Task: Find connections with filter location Parepare with filter topic #indiawith filter profile language English with filter current company DeVere Group with filter school Sikkim Manipal Institute of Technology with filter industry Legal Services with filter service category Personal Injury Law with filter keywords title Nail Technician
Action: Mouse moved to (478, 50)
Screenshot: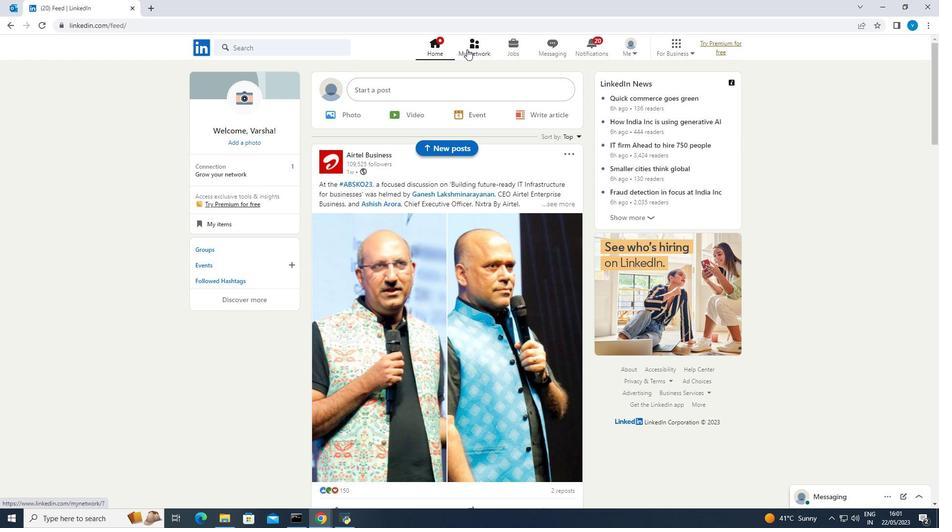 
Action: Mouse pressed left at (478, 50)
Screenshot: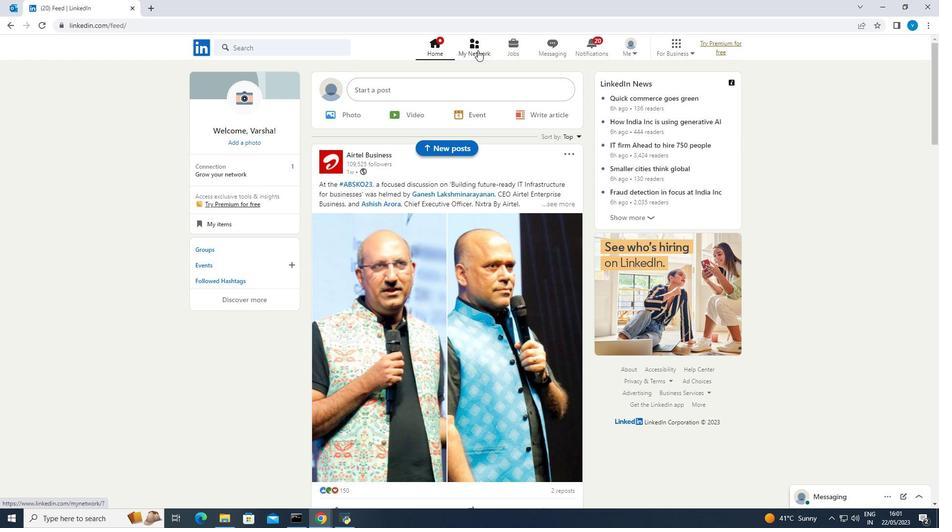 
Action: Mouse moved to (270, 101)
Screenshot: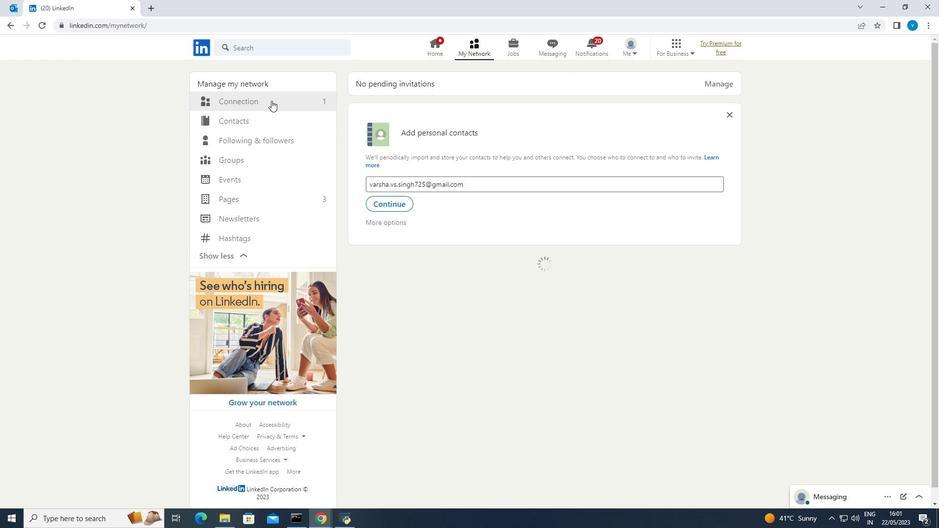 
Action: Mouse pressed left at (270, 101)
Screenshot: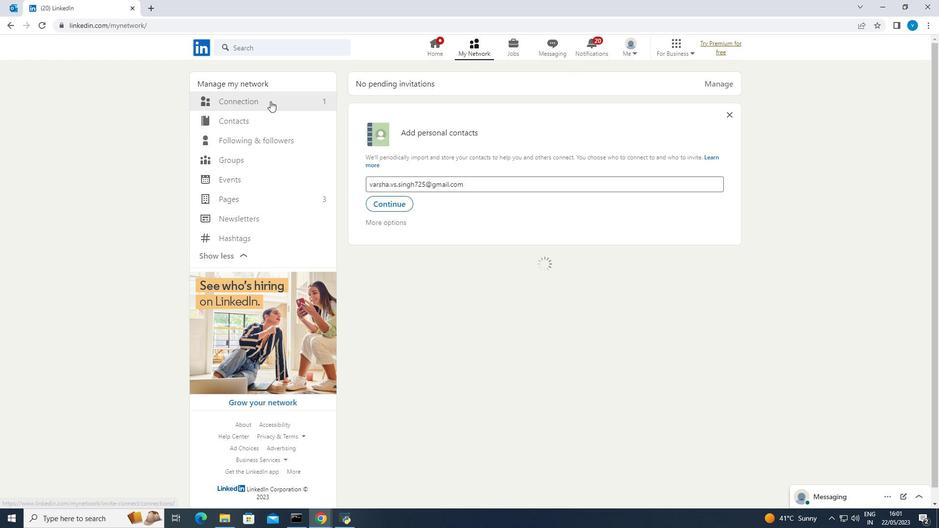 
Action: Mouse moved to (522, 99)
Screenshot: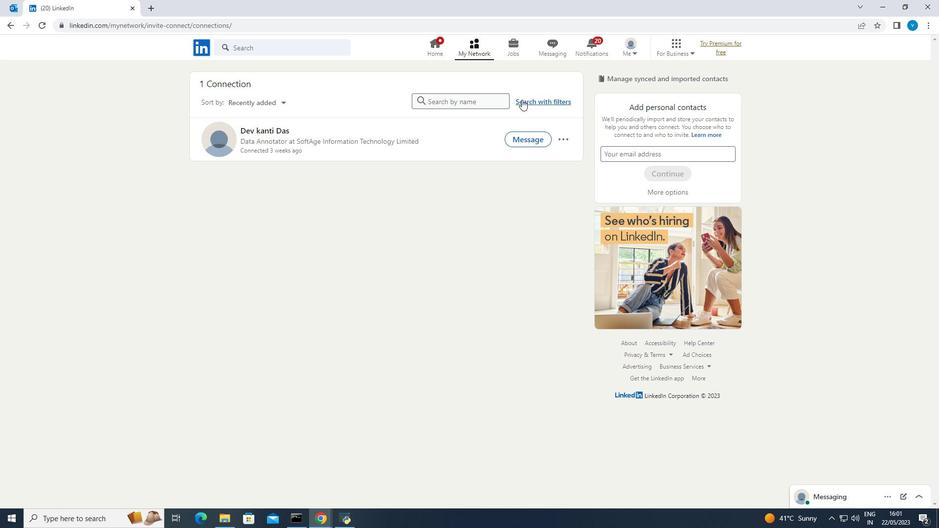 
Action: Mouse pressed left at (522, 99)
Screenshot: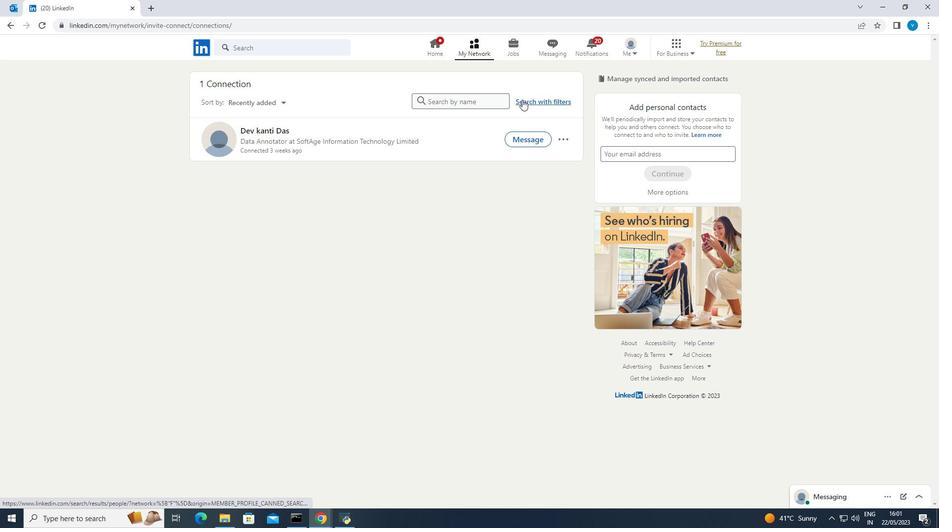 
Action: Mouse moved to (500, 78)
Screenshot: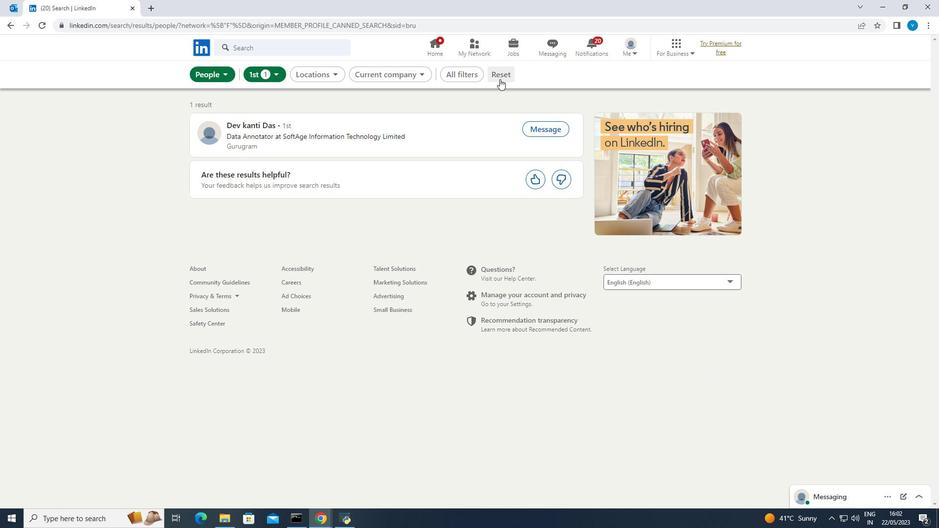 
Action: Mouse pressed left at (500, 78)
Screenshot: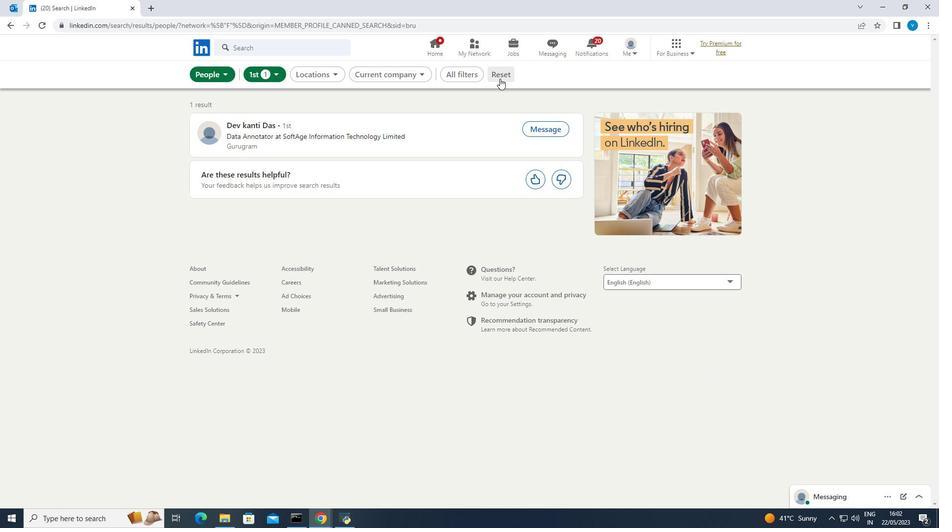 
Action: Mouse moved to (491, 78)
Screenshot: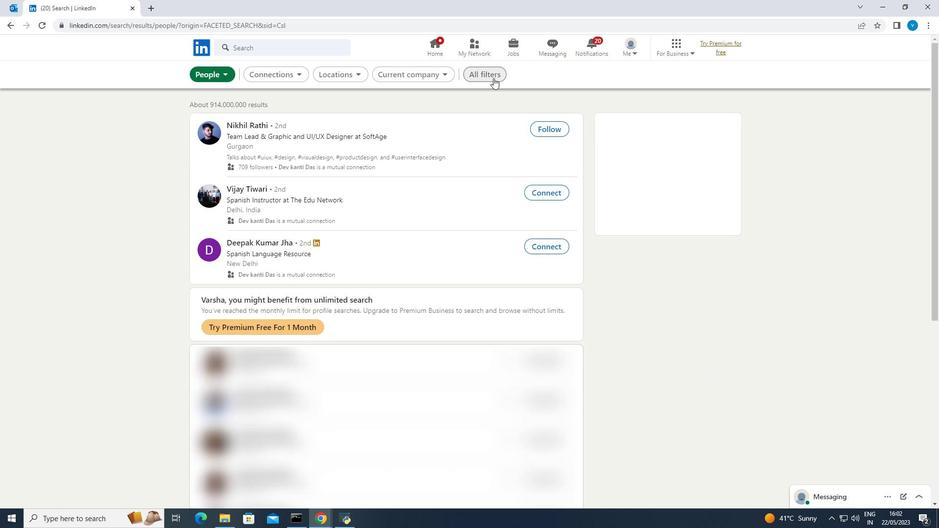 
Action: Mouse pressed left at (491, 78)
Screenshot: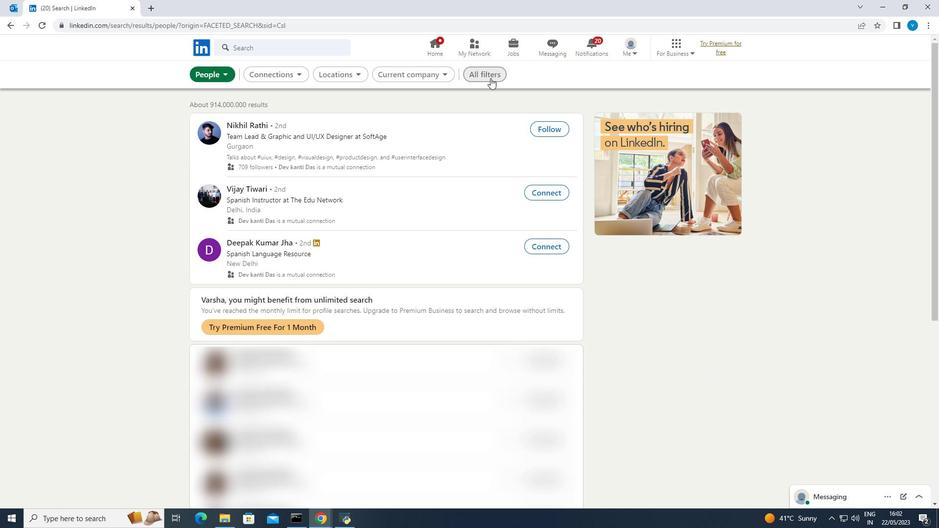 
Action: Mouse moved to (700, 216)
Screenshot: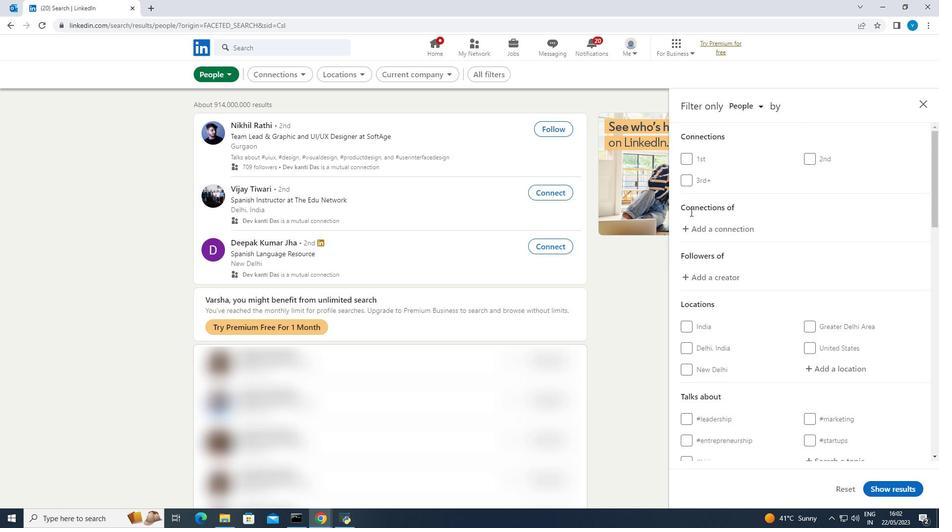 
Action: Mouse scrolled (700, 215) with delta (0, 0)
Screenshot: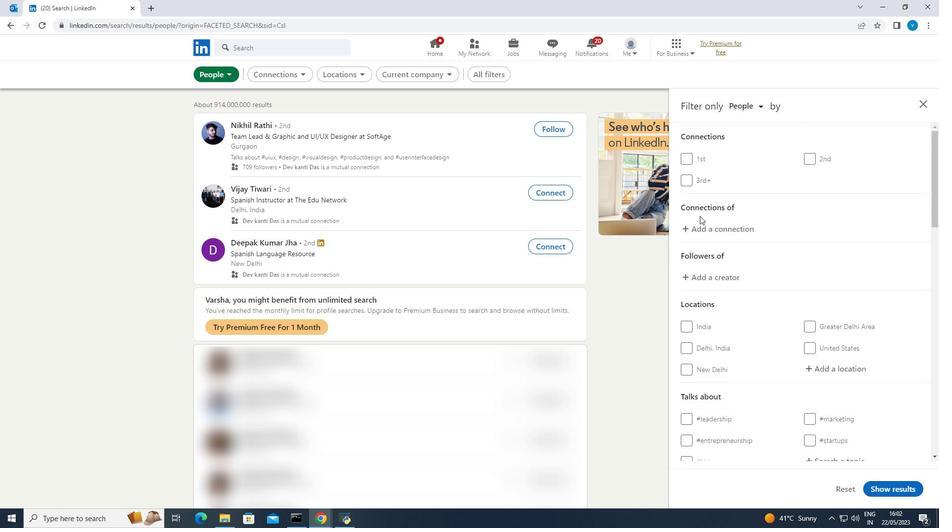 
Action: Mouse scrolled (700, 215) with delta (0, 0)
Screenshot: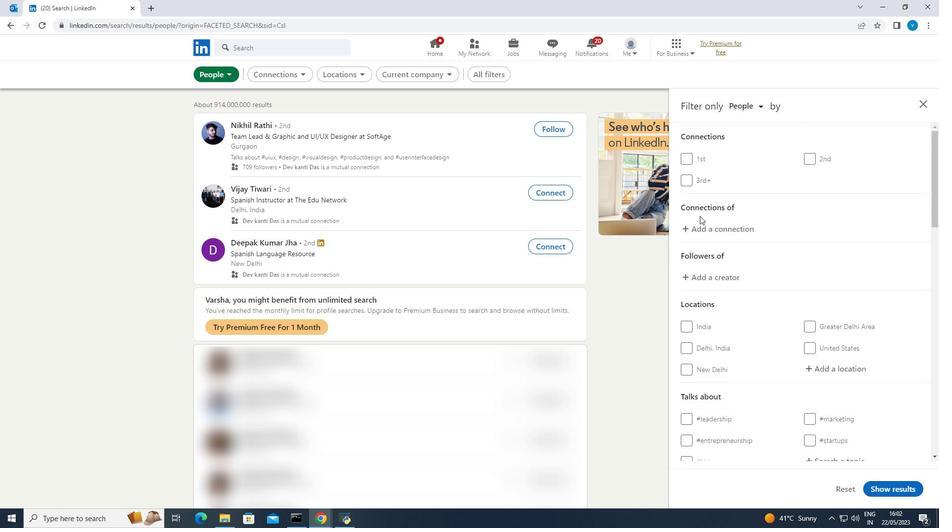 
Action: Mouse scrolled (700, 215) with delta (0, 0)
Screenshot: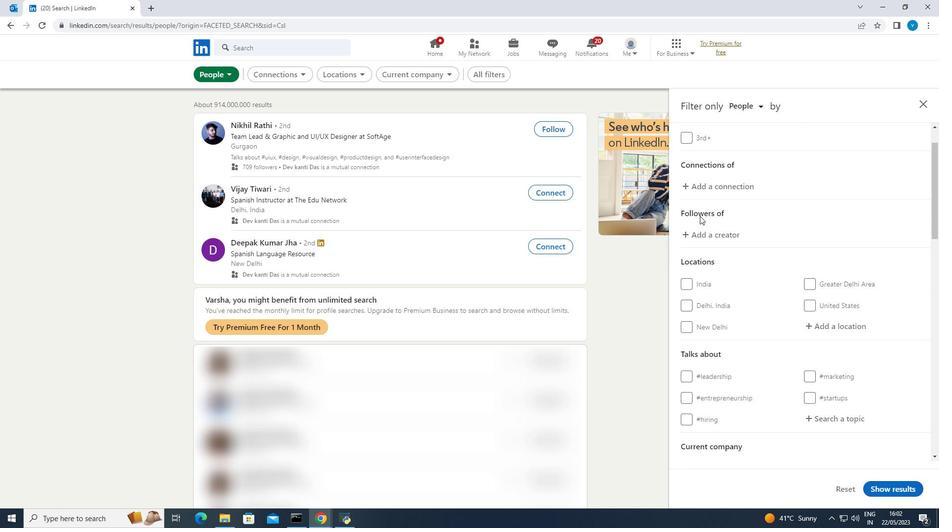 
Action: Mouse moved to (828, 224)
Screenshot: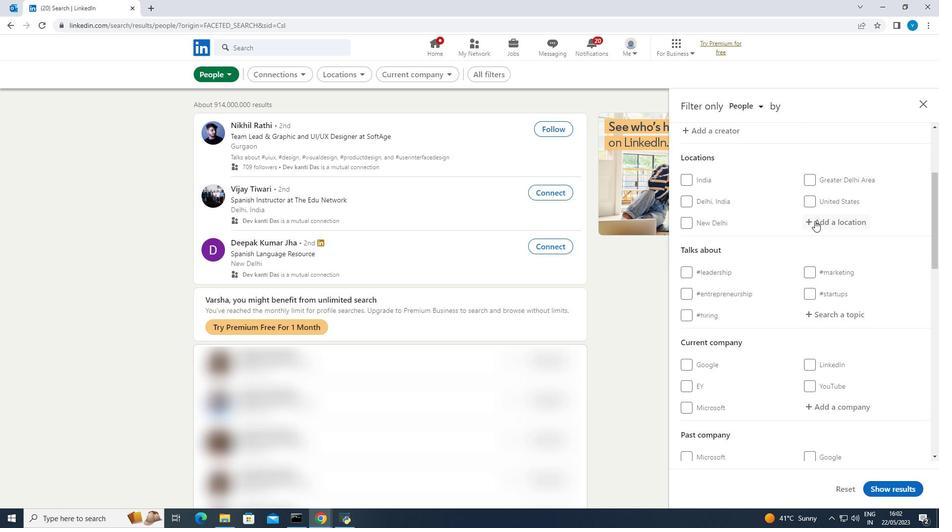 
Action: Mouse pressed left at (828, 224)
Screenshot: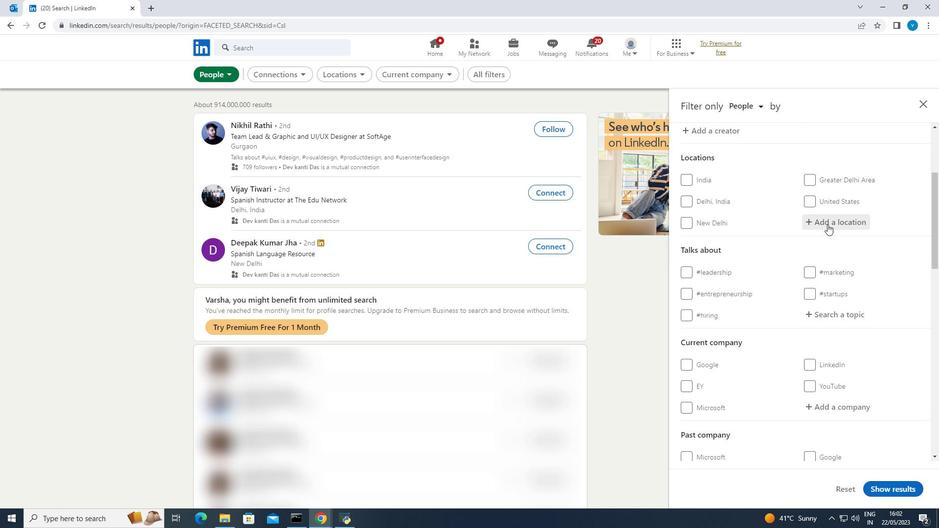 
Action: Mouse moved to (939, 126)
Screenshot: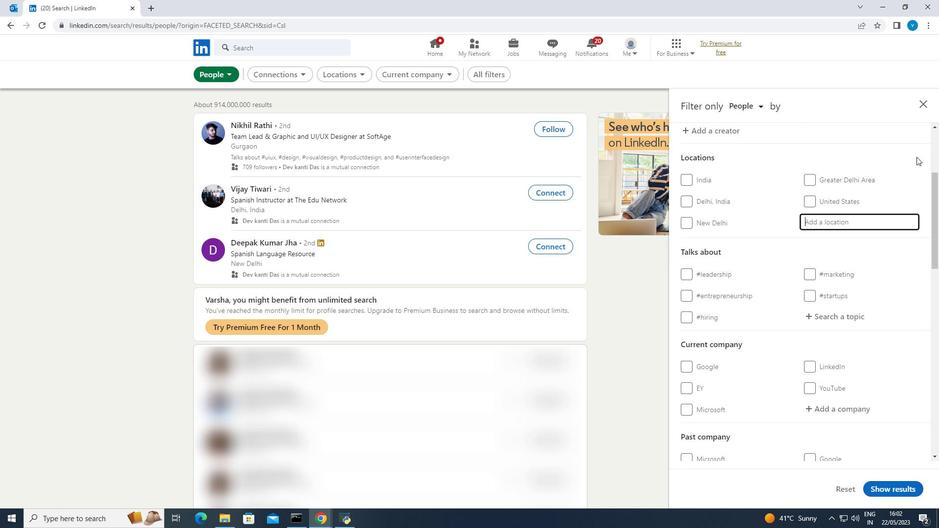 
Action: Key pressed <Key.shift><Key.shift><Key.shift><Key.shift><Key.shift><Key.shift>Parepare
Screenshot: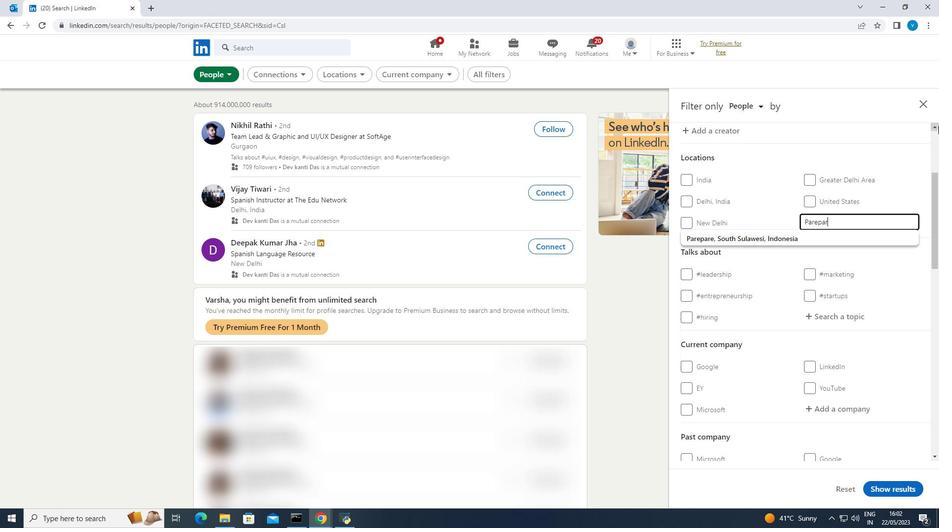 
Action: Mouse moved to (808, 215)
Screenshot: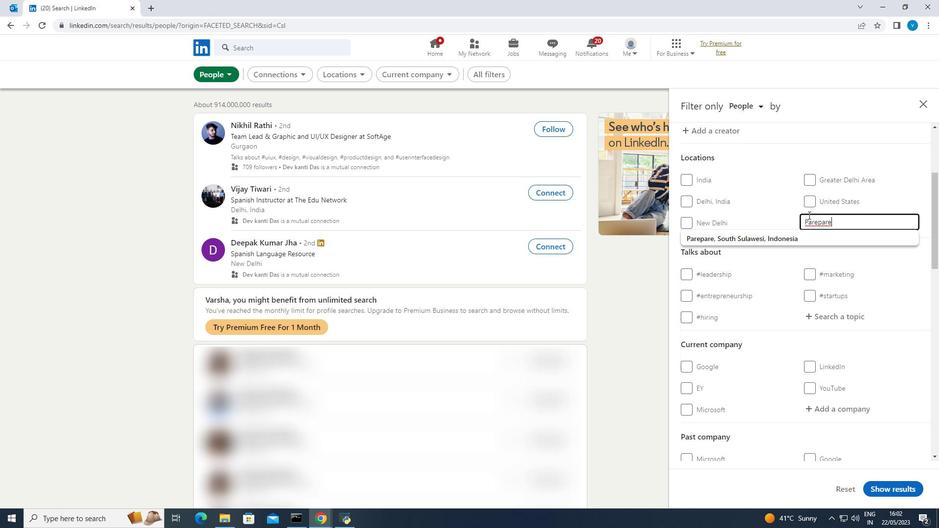 
Action: Mouse scrolled (808, 215) with delta (0, 0)
Screenshot: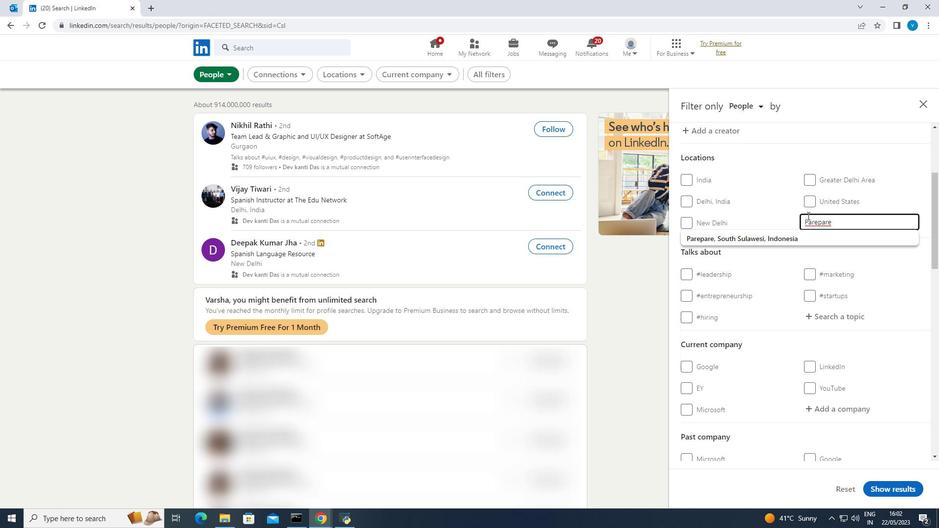 
Action: Mouse scrolled (808, 215) with delta (0, 0)
Screenshot: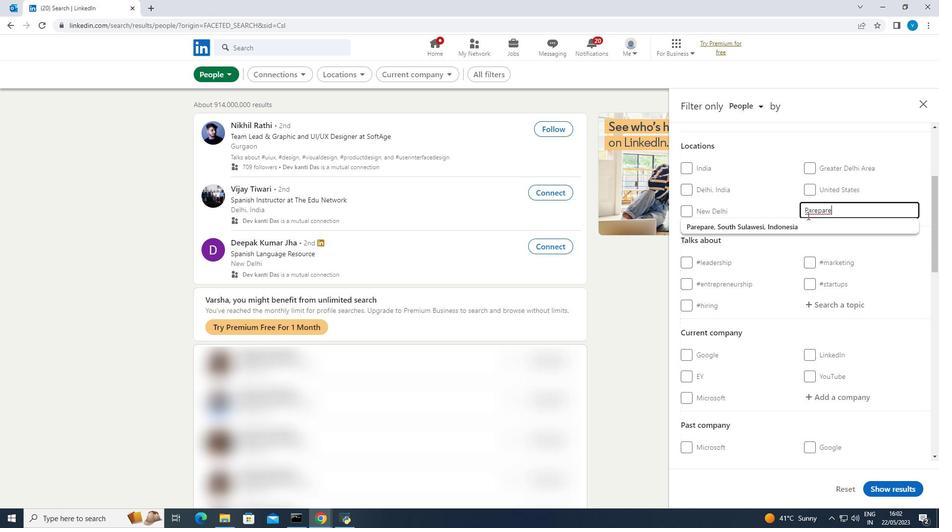 
Action: Mouse moved to (816, 217)
Screenshot: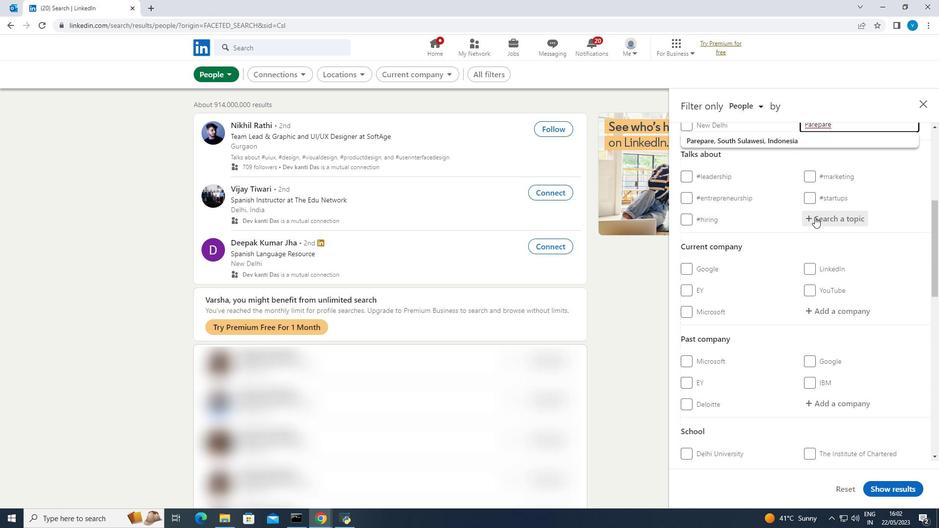 
Action: Mouse pressed left at (816, 217)
Screenshot: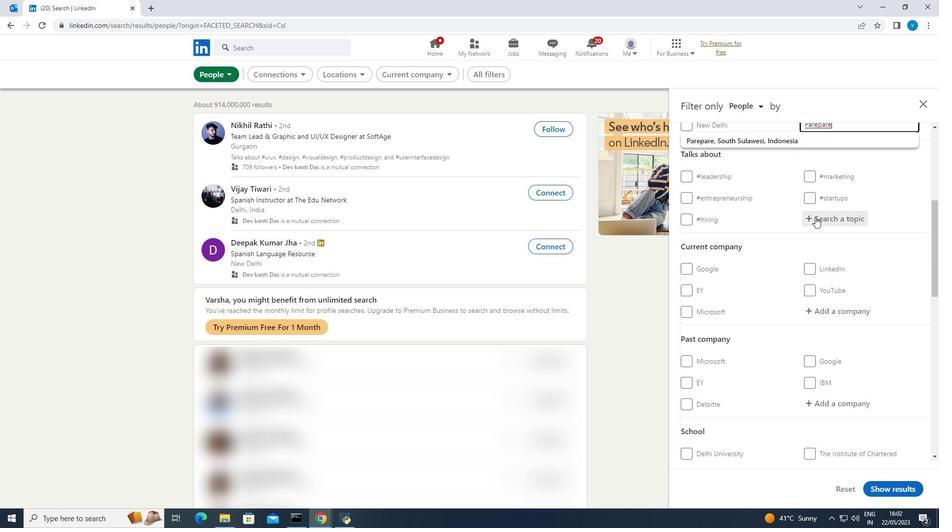 
Action: Key pressed india
Screenshot: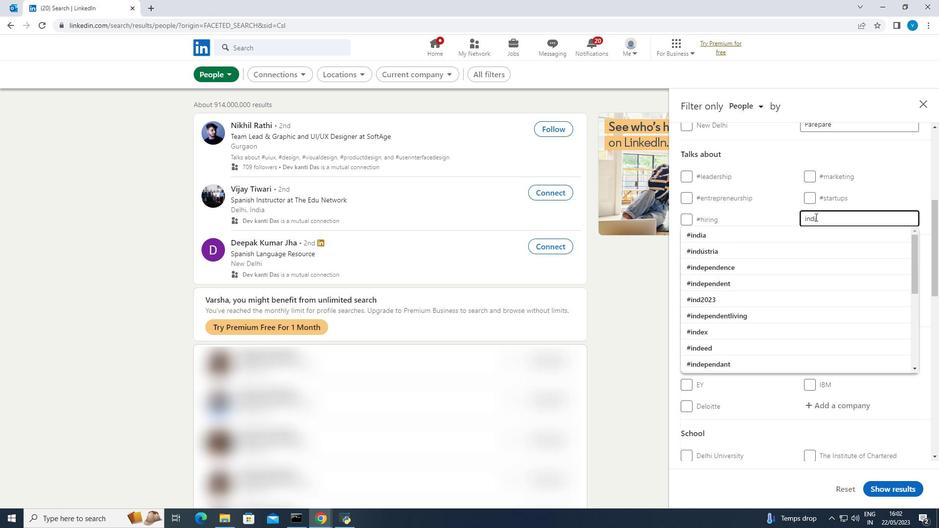 
Action: Mouse moved to (729, 230)
Screenshot: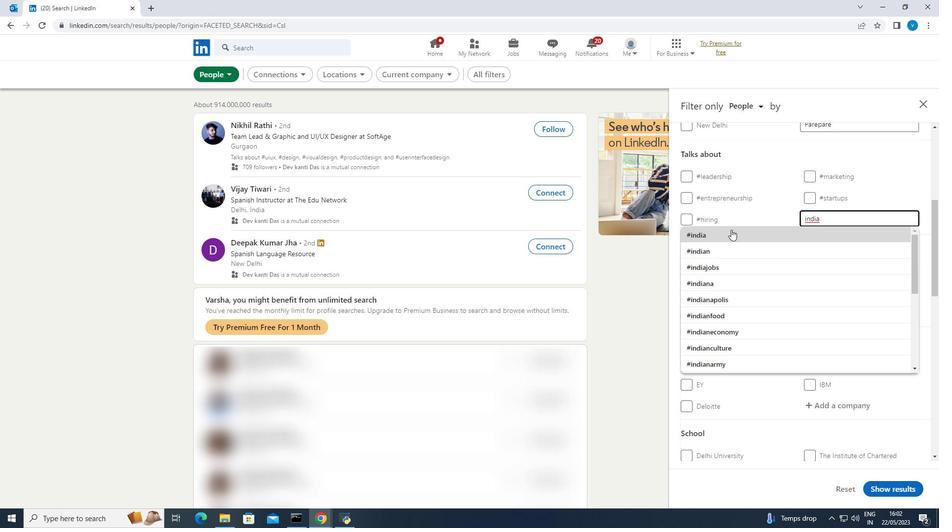 
Action: Mouse pressed left at (729, 230)
Screenshot: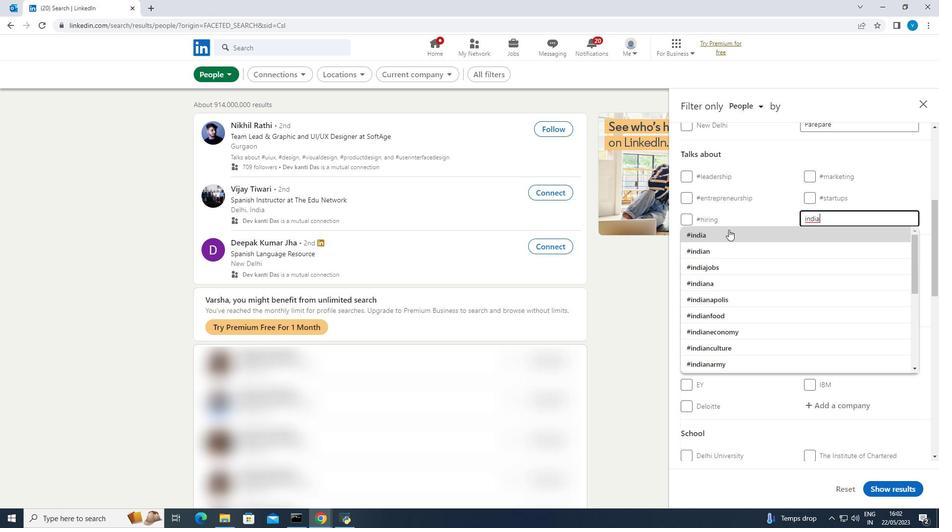 
Action: Mouse scrolled (729, 229) with delta (0, 0)
Screenshot: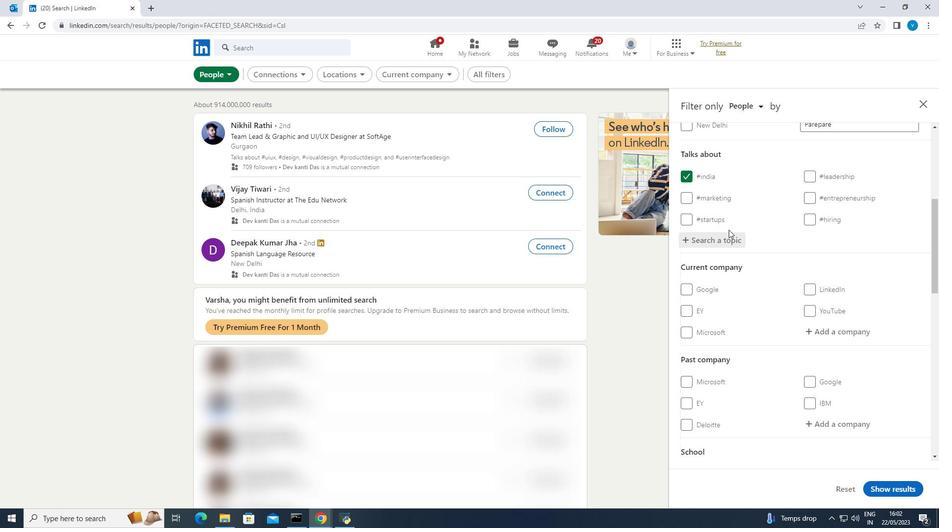 
Action: Mouse moved to (728, 231)
Screenshot: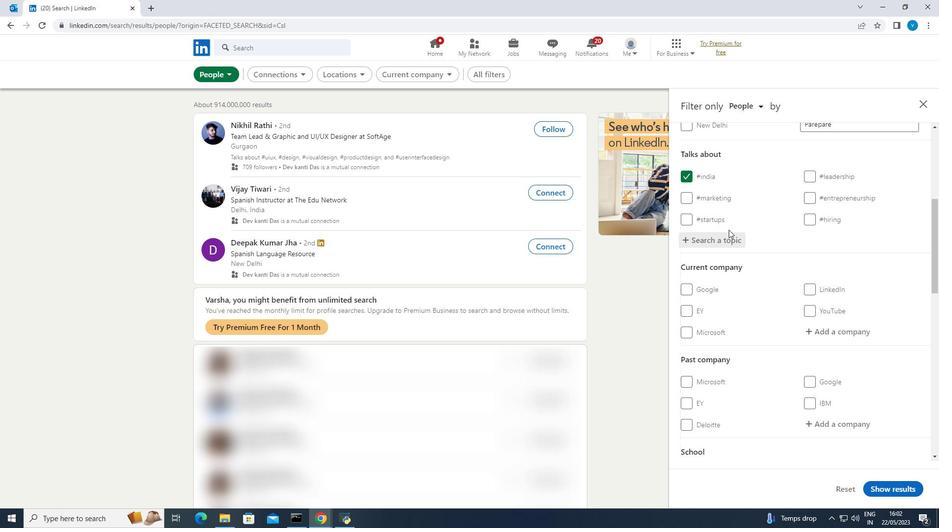 
Action: Mouse scrolled (728, 231) with delta (0, 0)
Screenshot: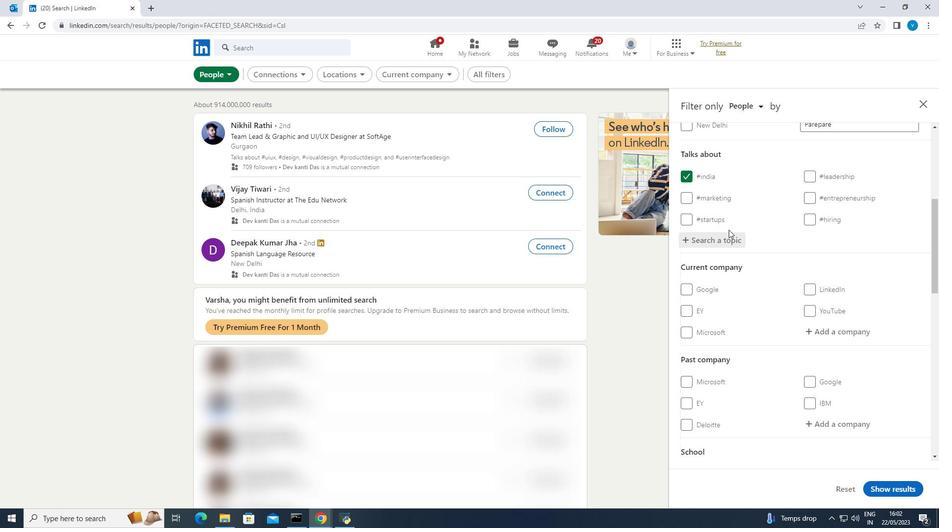 
Action: Mouse moved to (728, 234)
Screenshot: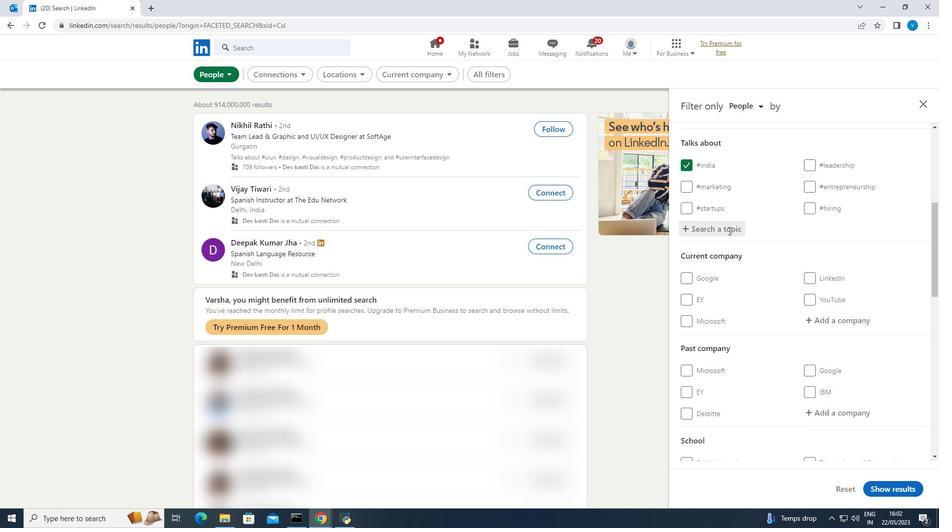 
Action: Mouse scrolled (728, 234) with delta (0, 0)
Screenshot: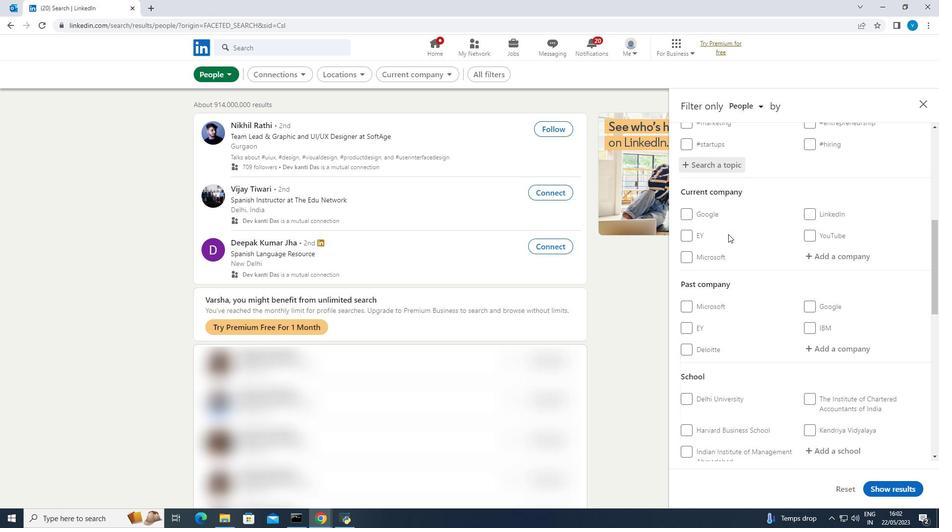 
Action: Mouse moved to (728, 237)
Screenshot: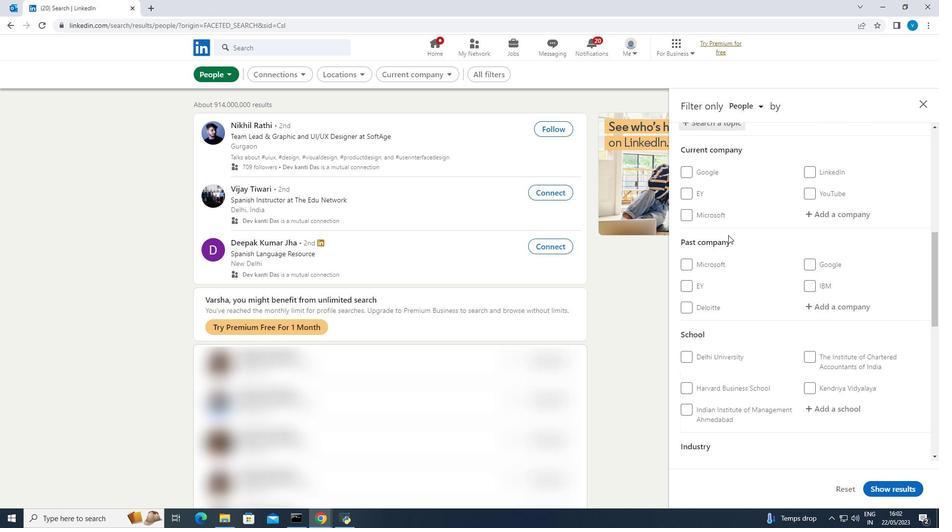 
Action: Mouse scrolled (728, 236) with delta (0, 0)
Screenshot: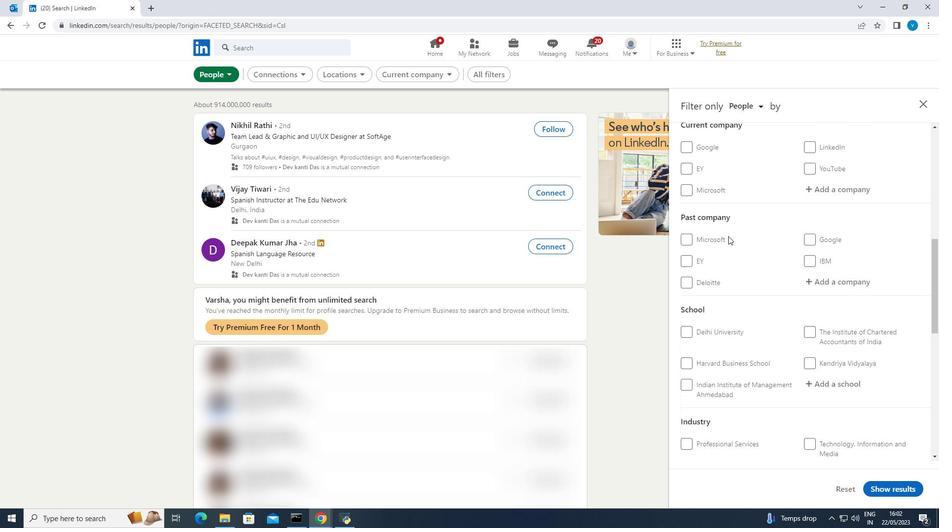 
Action: Mouse scrolled (728, 236) with delta (0, 0)
Screenshot: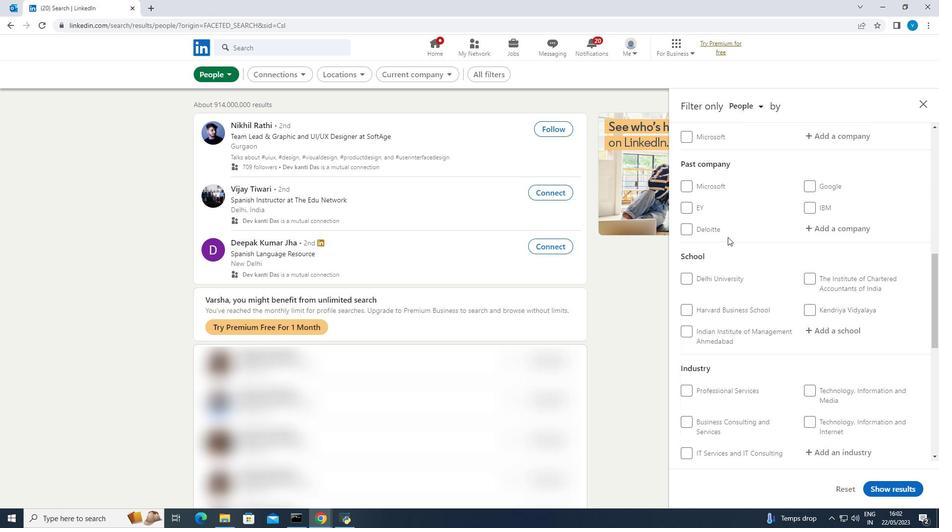 
Action: Mouse scrolled (728, 236) with delta (0, 0)
Screenshot: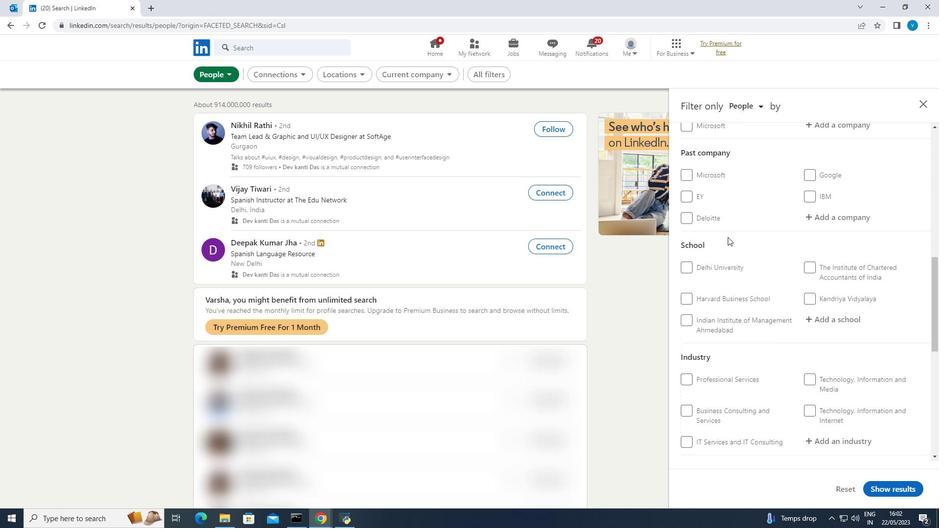 
Action: Mouse scrolled (728, 236) with delta (0, 0)
Screenshot: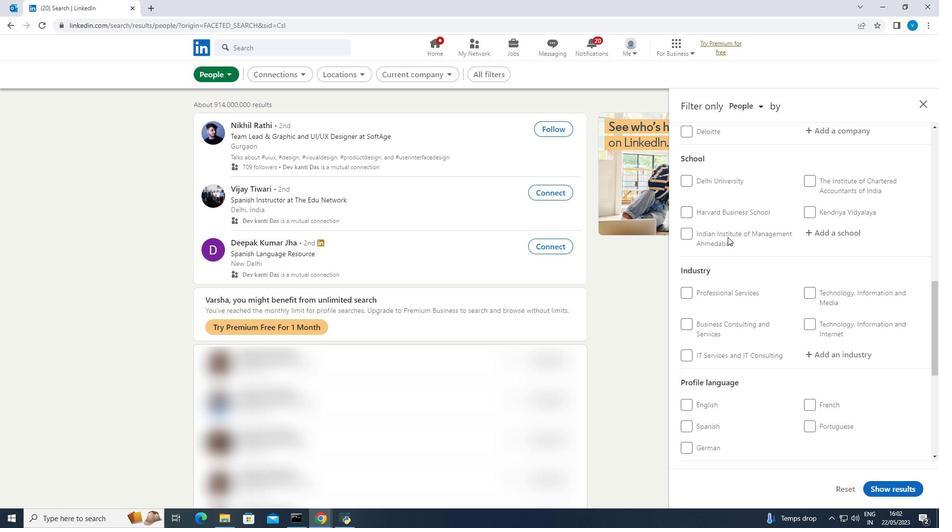 
Action: Mouse moved to (690, 352)
Screenshot: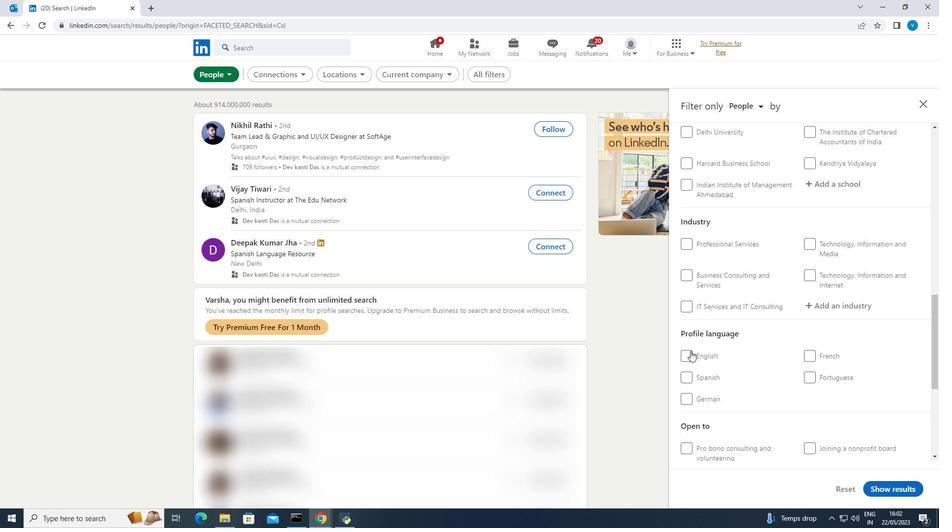 
Action: Mouse pressed left at (690, 352)
Screenshot: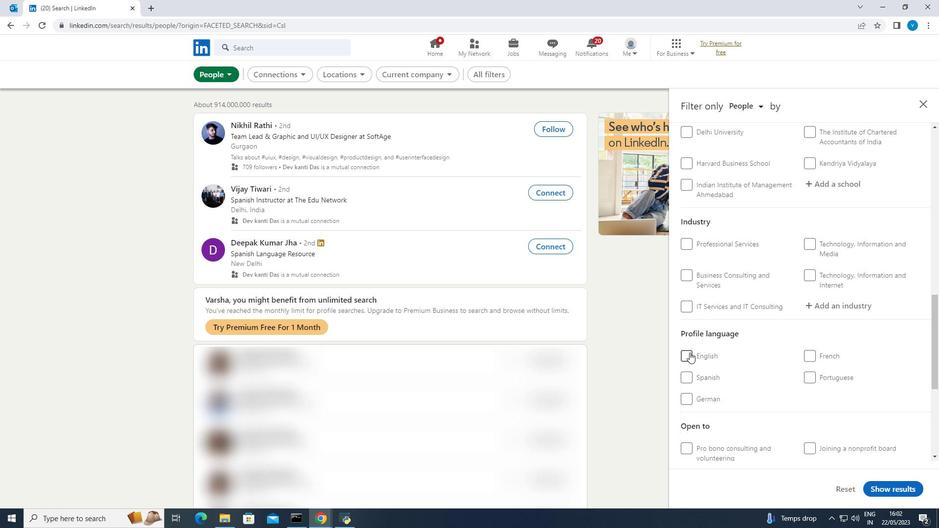 
Action: Mouse moved to (719, 335)
Screenshot: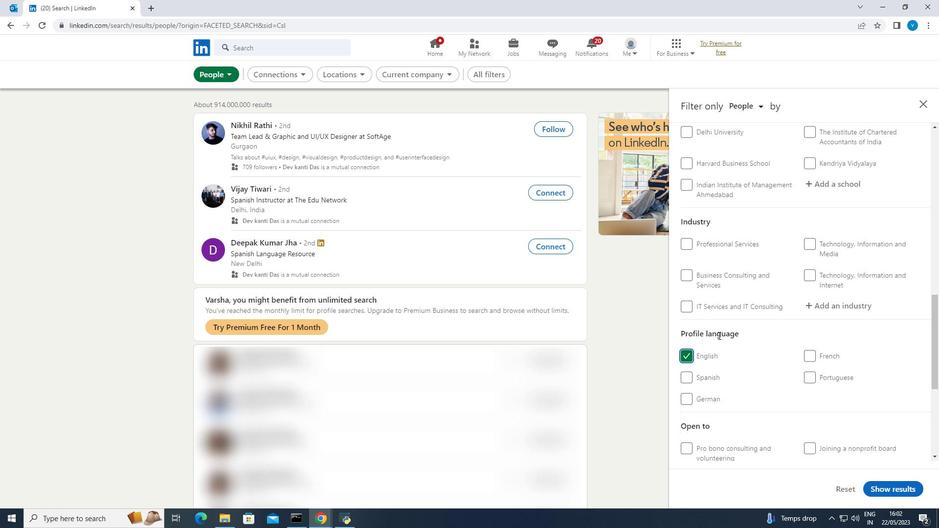 
Action: Mouse scrolled (719, 336) with delta (0, 0)
Screenshot: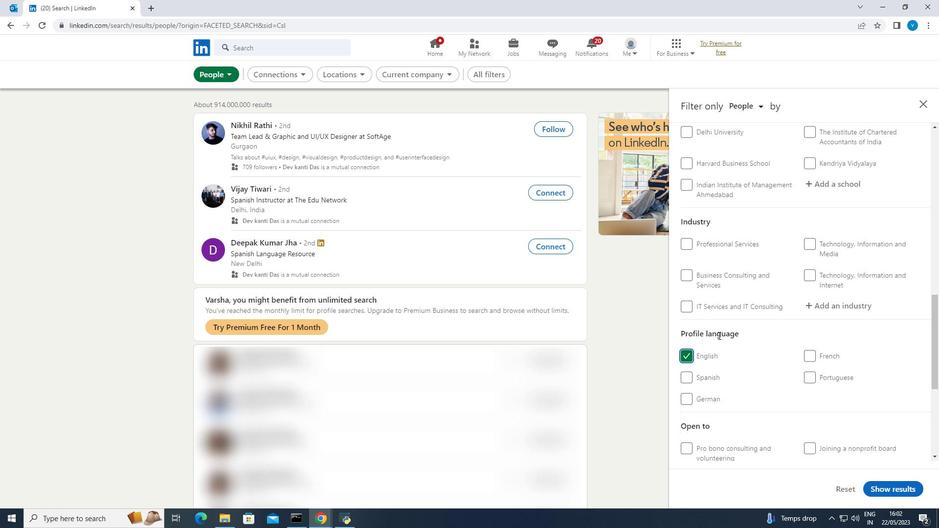 
Action: Mouse scrolled (719, 336) with delta (0, 0)
Screenshot: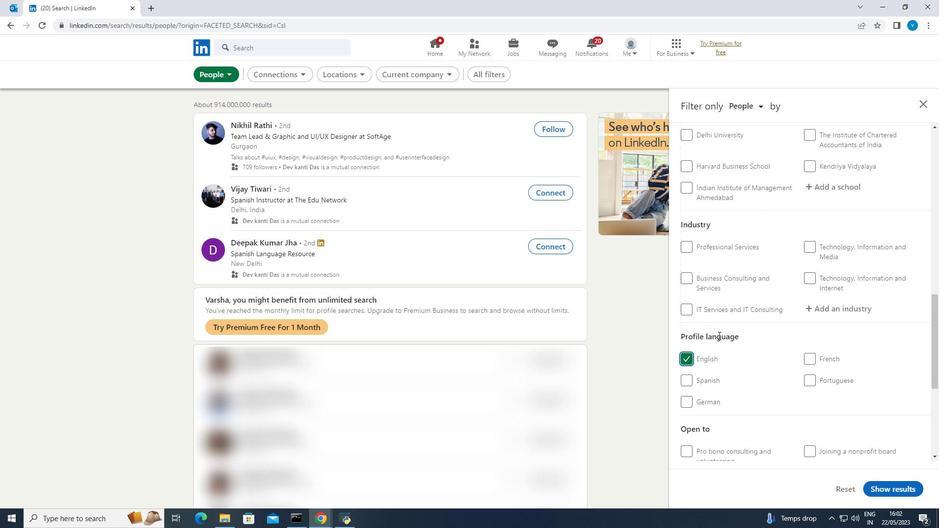
Action: Mouse moved to (720, 335)
Screenshot: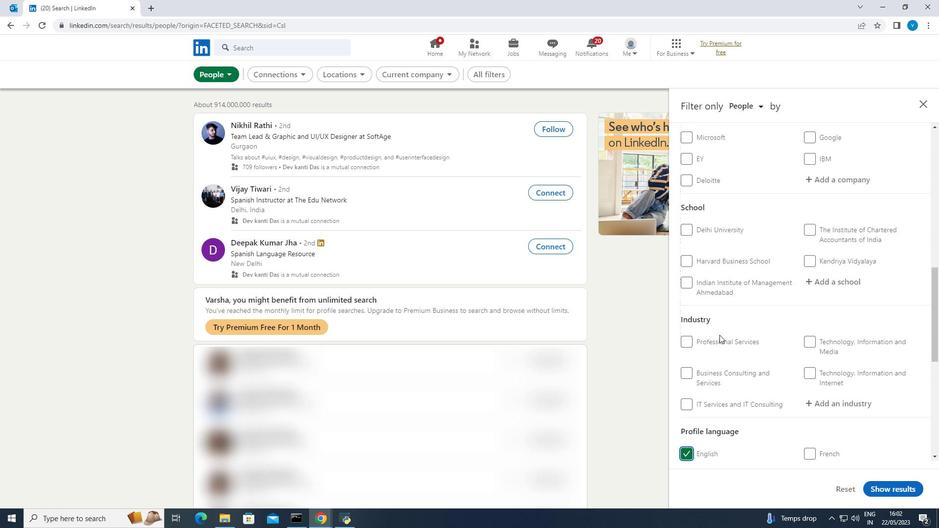 
Action: Mouse scrolled (720, 335) with delta (0, 0)
Screenshot: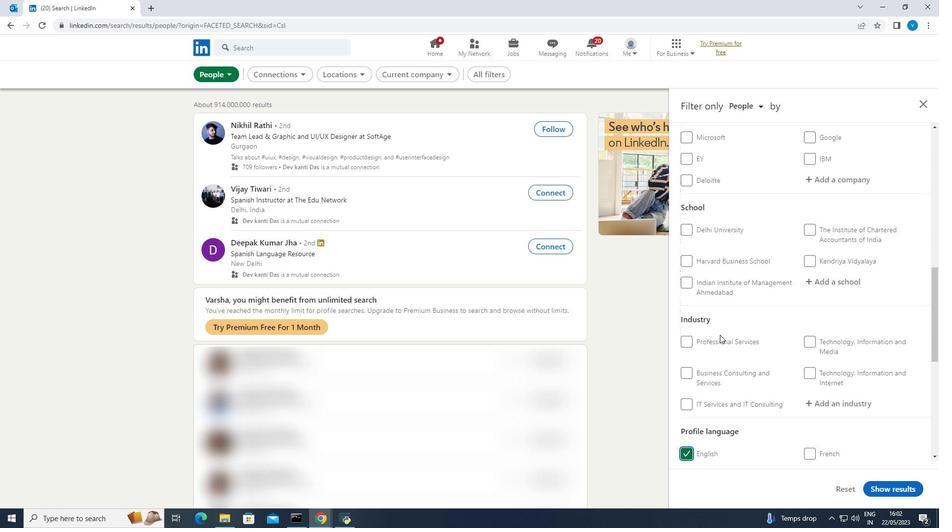 
Action: Mouse moved to (725, 330)
Screenshot: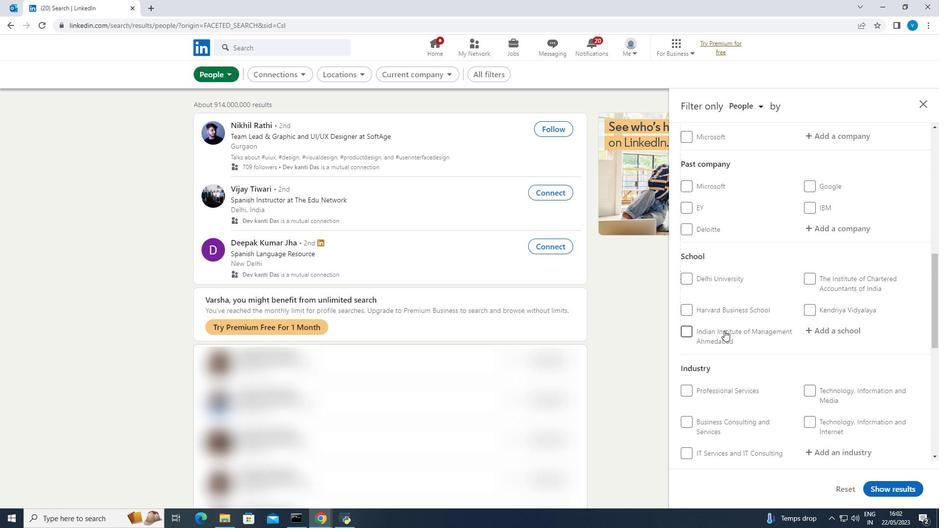 
Action: Mouse scrolled (725, 331) with delta (0, 0)
Screenshot: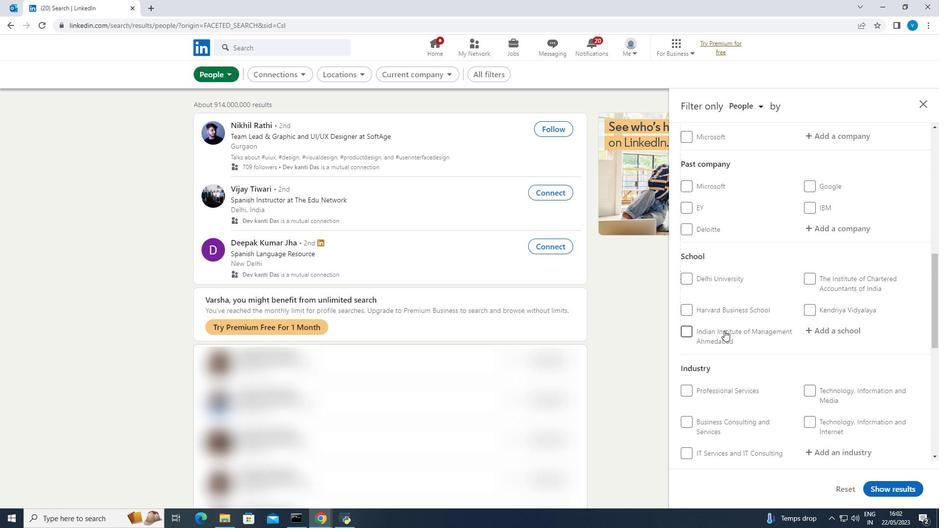 
Action: Mouse scrolled (725, 331) with delta (0, 0)
Screenshot: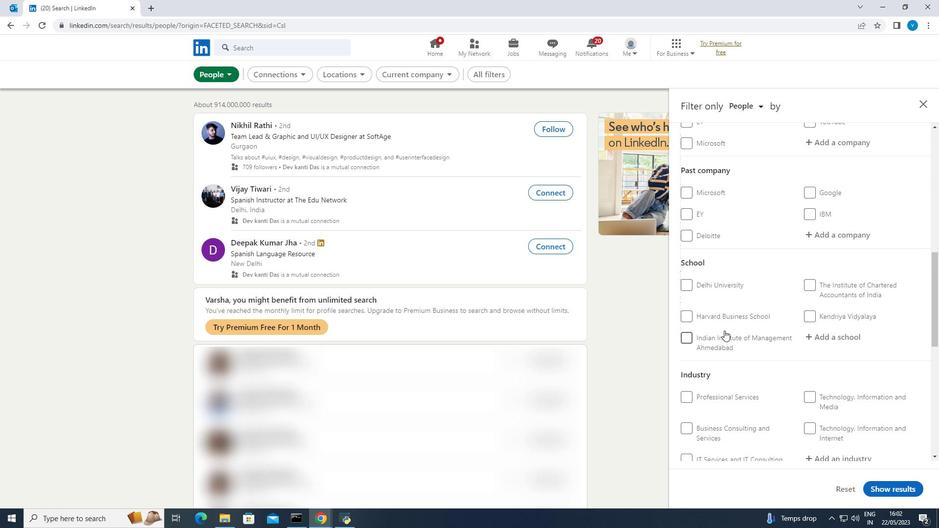 
Action: Mouse moved to (811, 237)
Screenshot: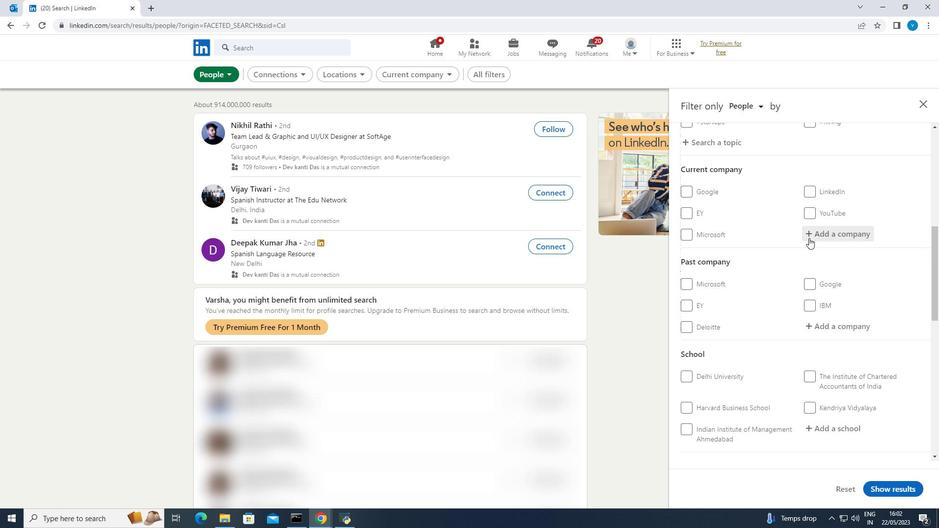 
Action: Mouse pressed left at (811, 237)
Screenshot: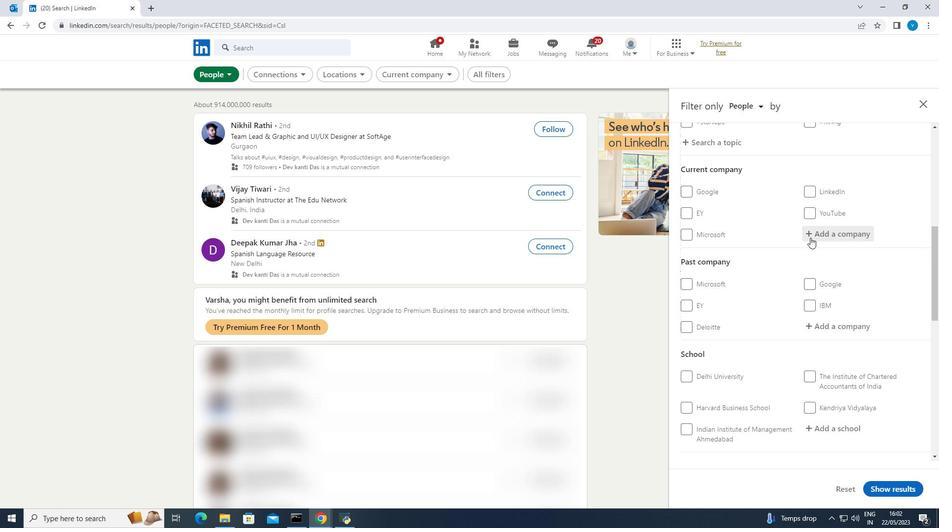 
Action: Mouse moved to (790, 220)
Screenshot: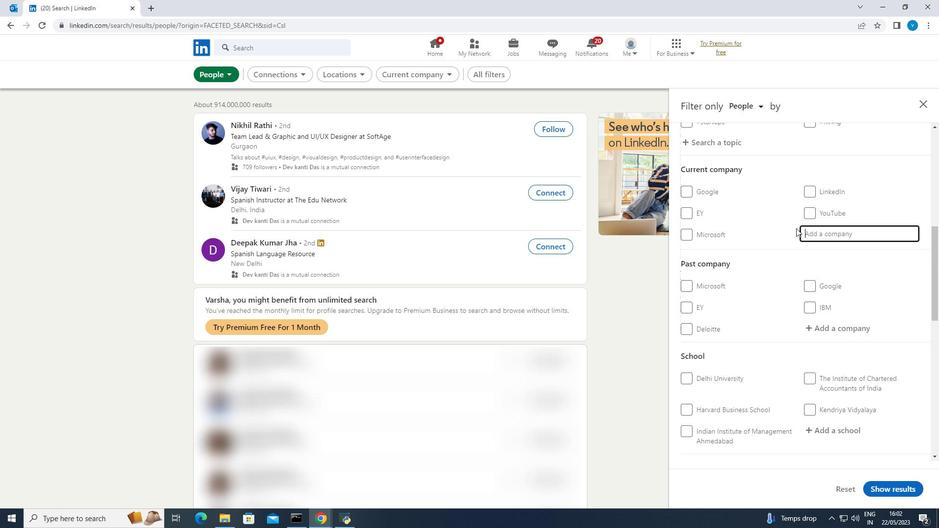 
Action: Key pressed <Key.shift><Key.shift><Key.shift><Key.shift>De<Key.shift><Key.shift><Key.shift><Key.shift><Key.shift><Key.shift>Vere<Key.space><Key.shift><Key.shift><Key.shift>Group
Screenshot: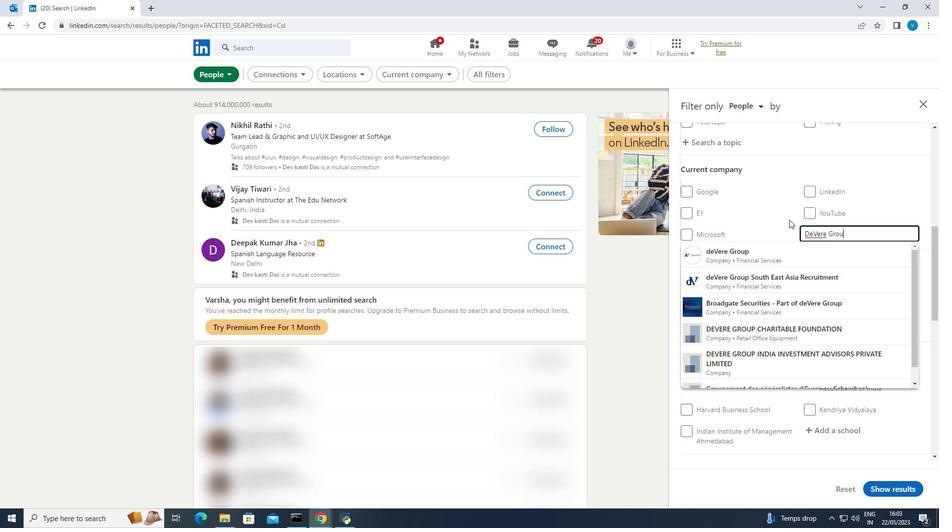 
Action: Mouse moved to (792, 217)
Screenshot: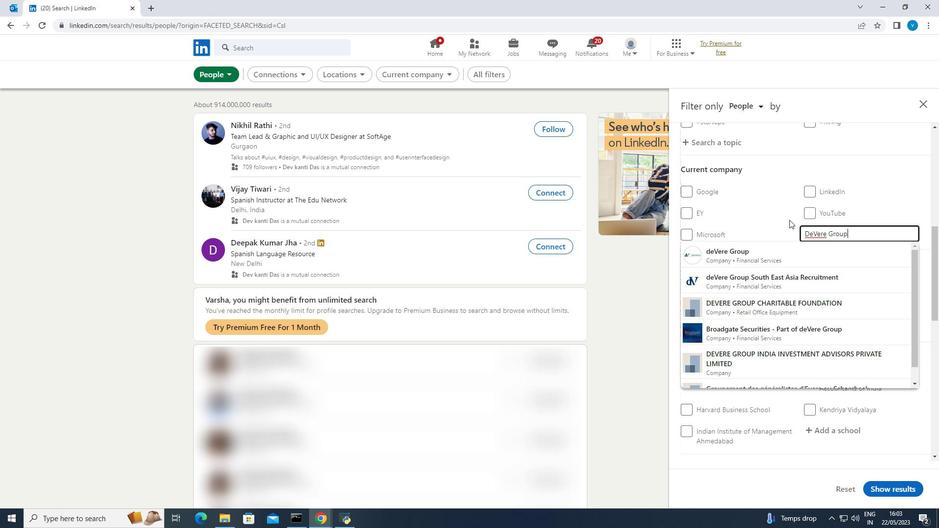 
Action: Key pressed <Key.enter>
Screenshot: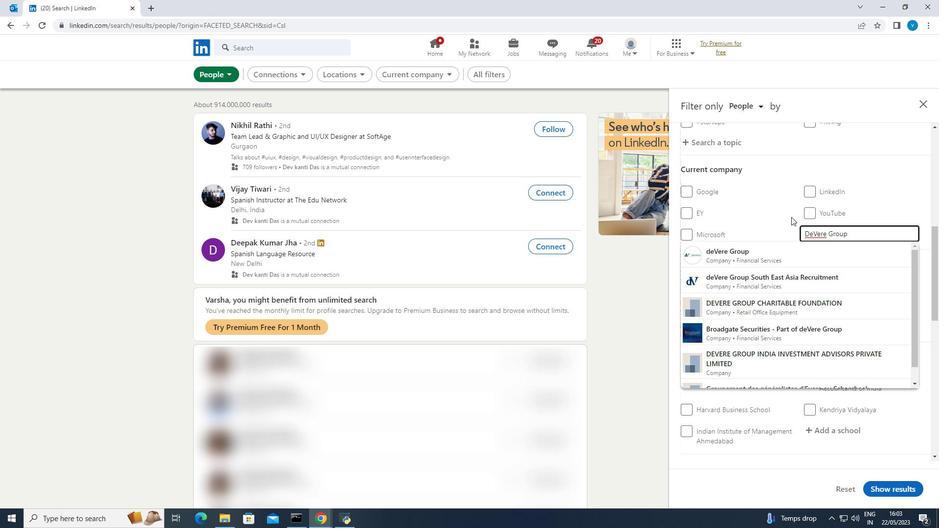 
Action: Mouse moved to (806, 310)
Screenshot: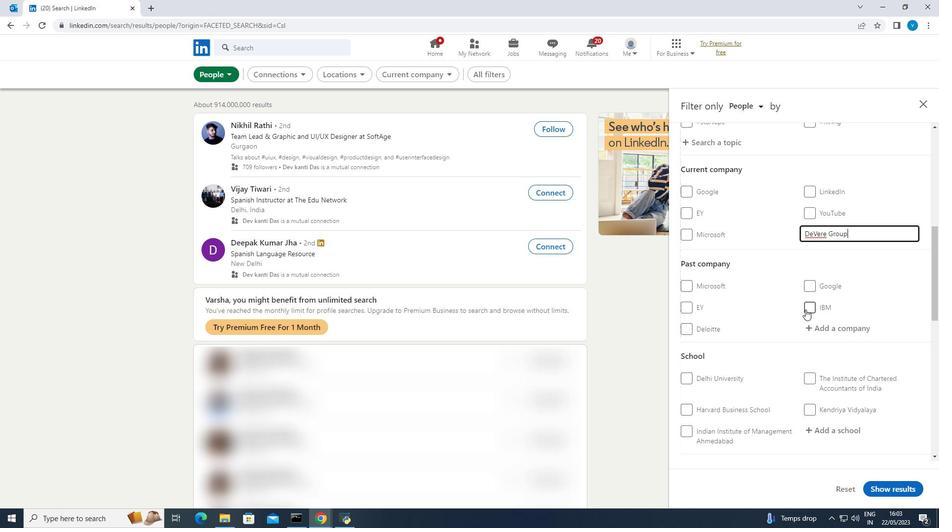 
Action: Mouse scrolled (806, 310) with delta (0, 0)
Screenshot: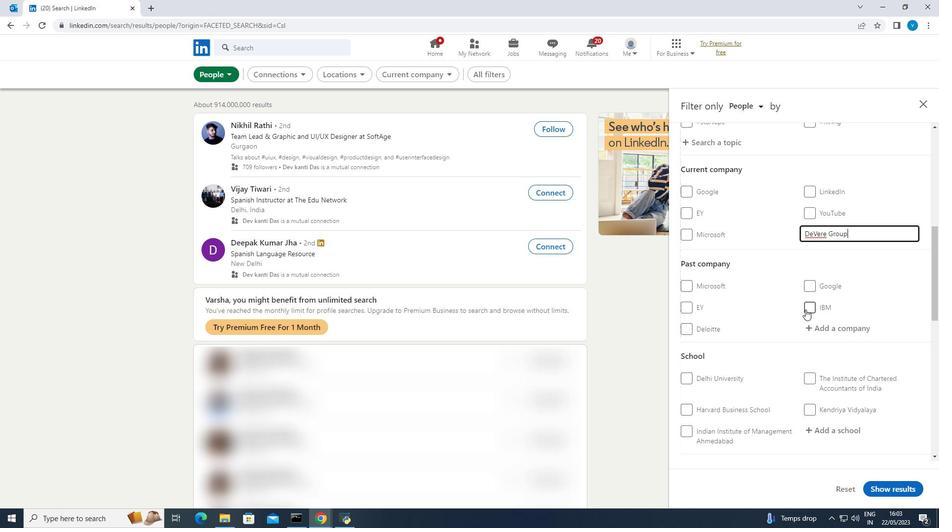 
Action: Mouse scrolled (806, 310) with delta (0, 0)
Screenshot: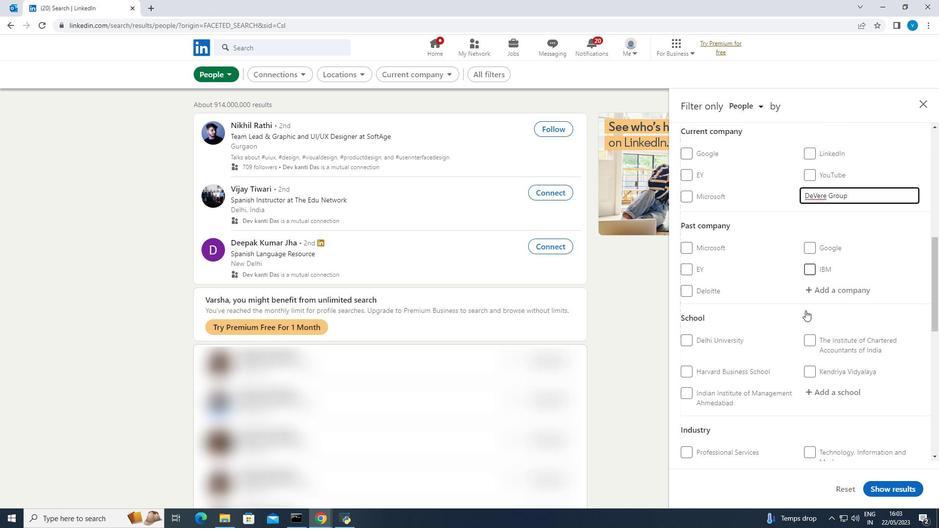 
Action: Mouse moved to (822, 327)
Screenshot: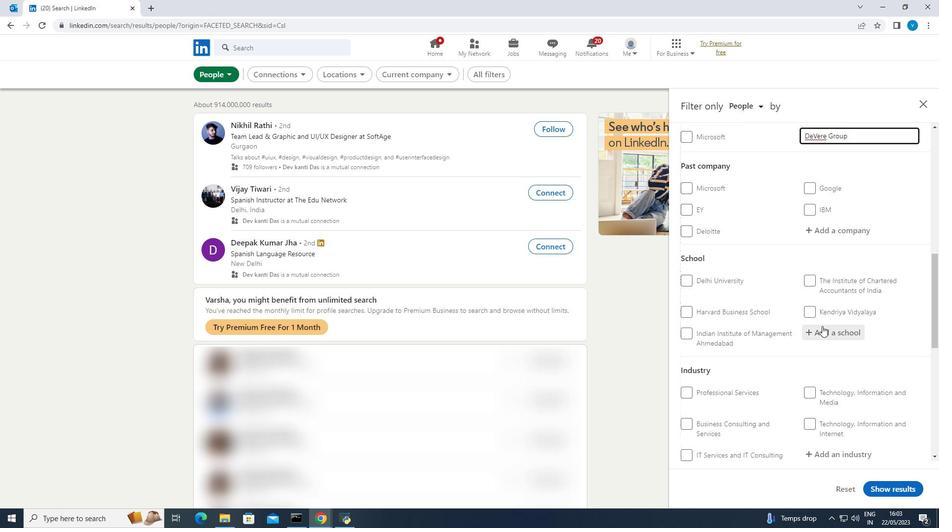 
Action: Mouse pressed left at (822, 327)
Screenshot: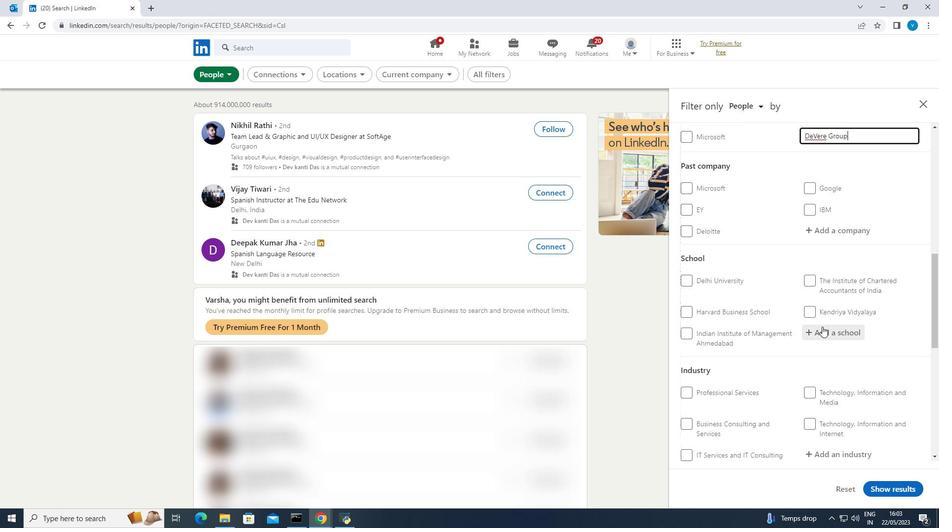 
Action: Mouse moved to (805, 296)
Screenshot: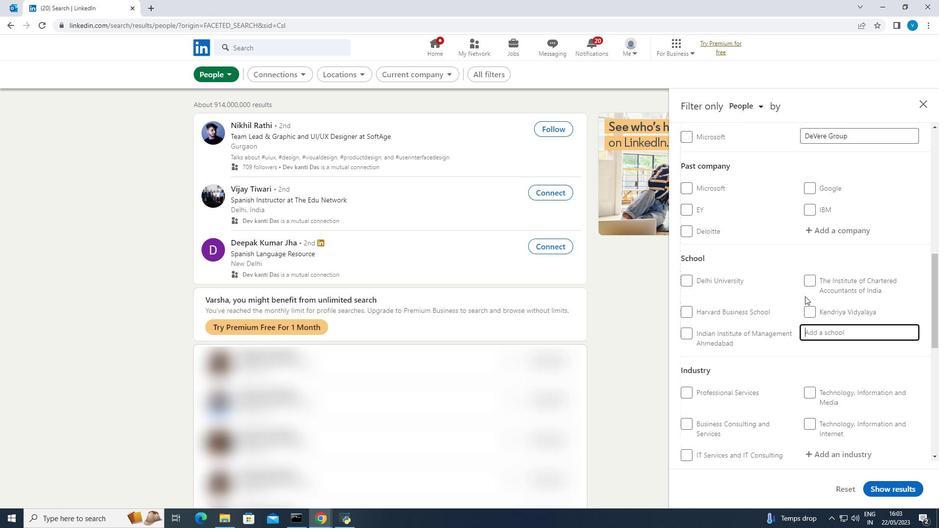
Action: Key pressed <Key.shift><Key.shift><Key.shift>Sikkim<Key.space><Key.shift><Key.shift><Key.shift><Key.shift><Key.shift><Key.shift><Key.shift>Manipal<Key.space><Key.shift><Key.shift><Key.shift>Institute<Key.space>of<Key.space>
Screenshot: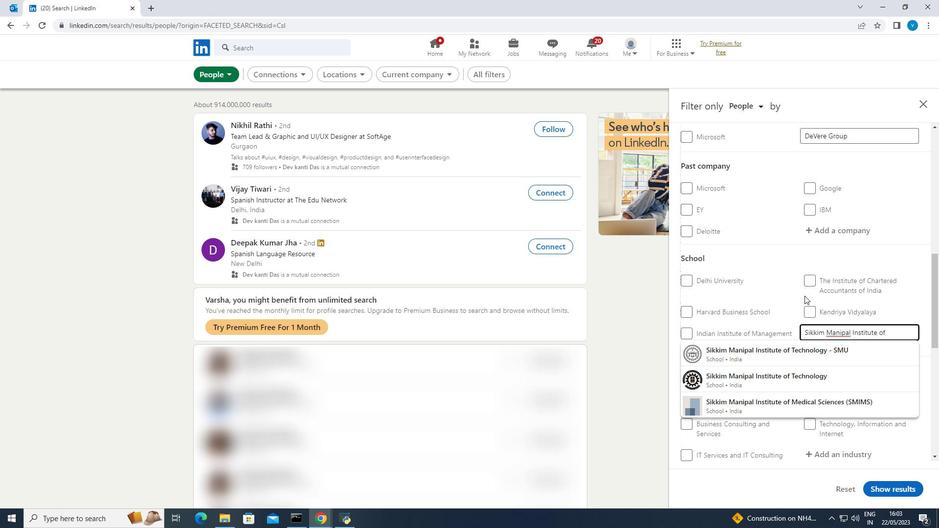 
Action: Mouse moved to (798, 374)
Screenshot: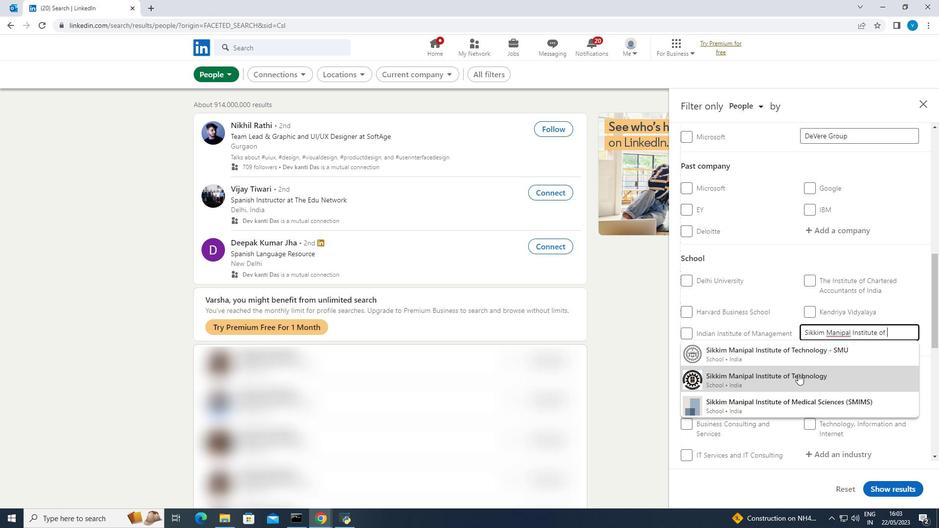 
Action: Mouse pressed left at (798, 374)
Screenshot: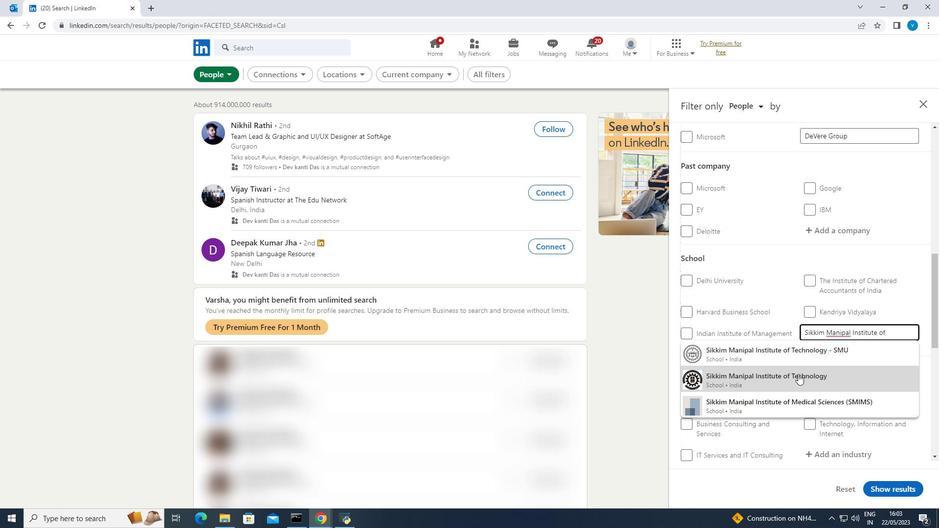 
Action: Mouse moved to (802, 370)
Screenshot: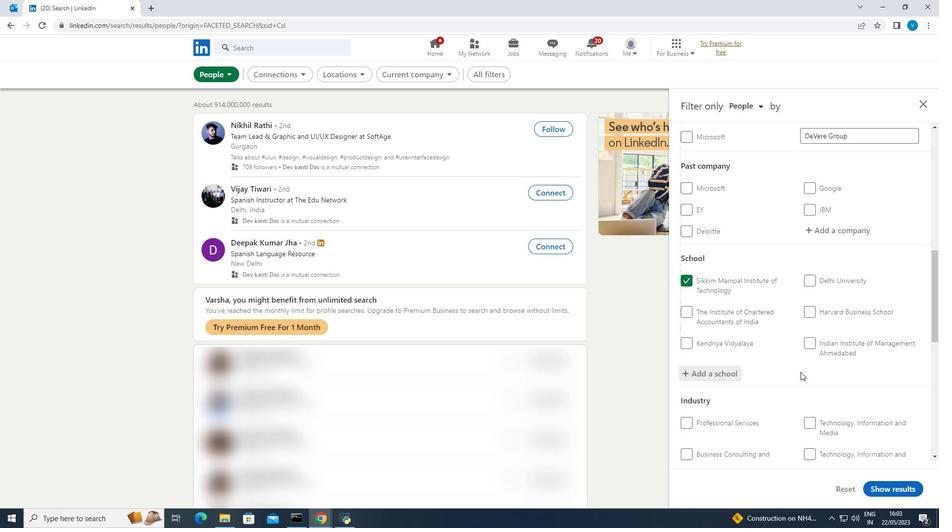 
Action: Mouse scrolled (802, 370) with delta (0, 0)
Screenshot: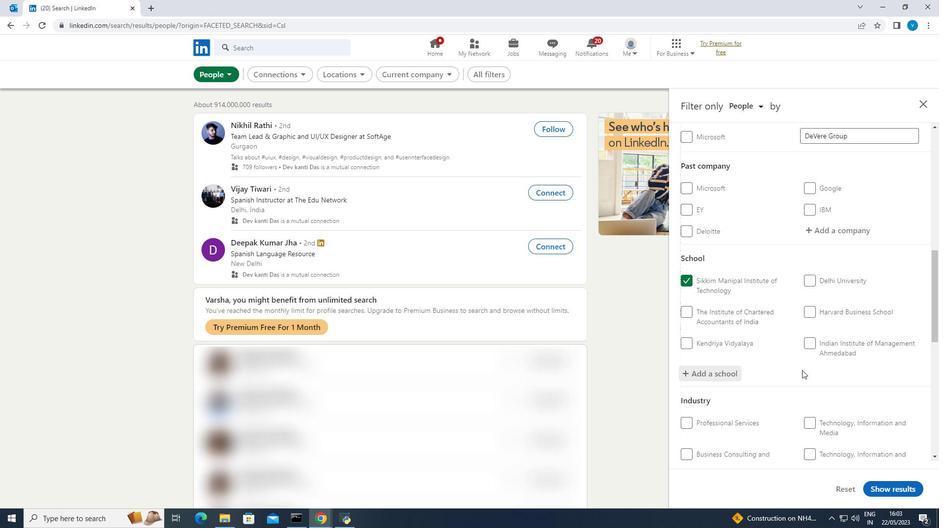 
Action: Mouse scrolled (802, 370) with delta (0, 0)
Screenshot: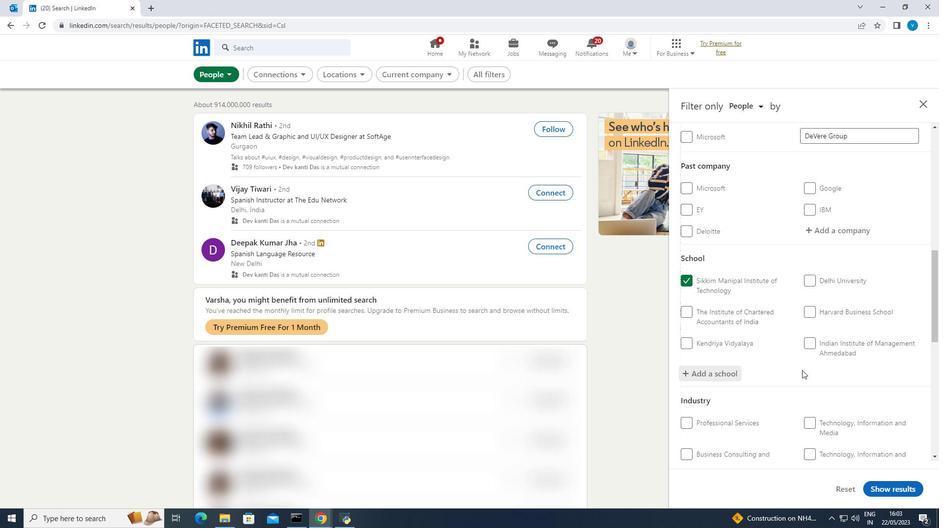 
Action: Mouse moved to (804, 369)
Screenshot: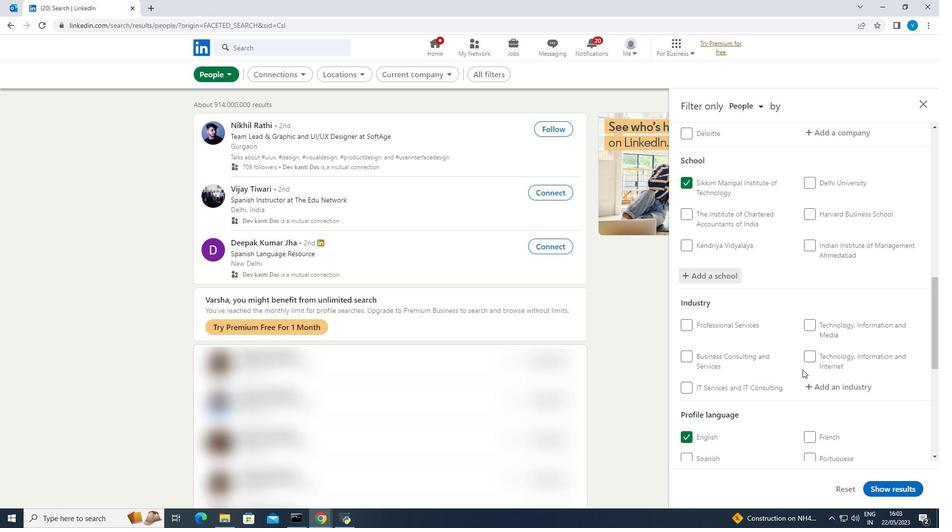 
Action: Mouse scrolled (804, 368) with delta (0, 0)
Screenshot: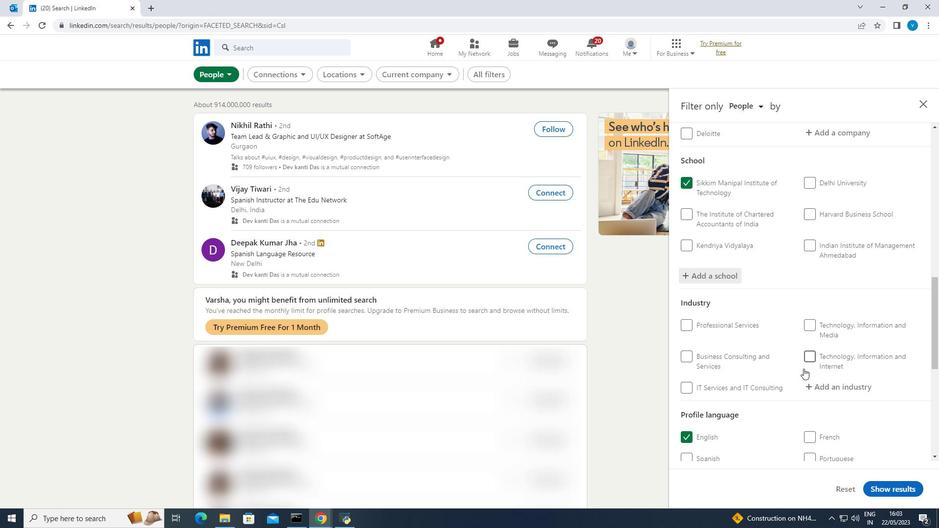 
Action: Mouse moved to (839, 342)
Screenshot: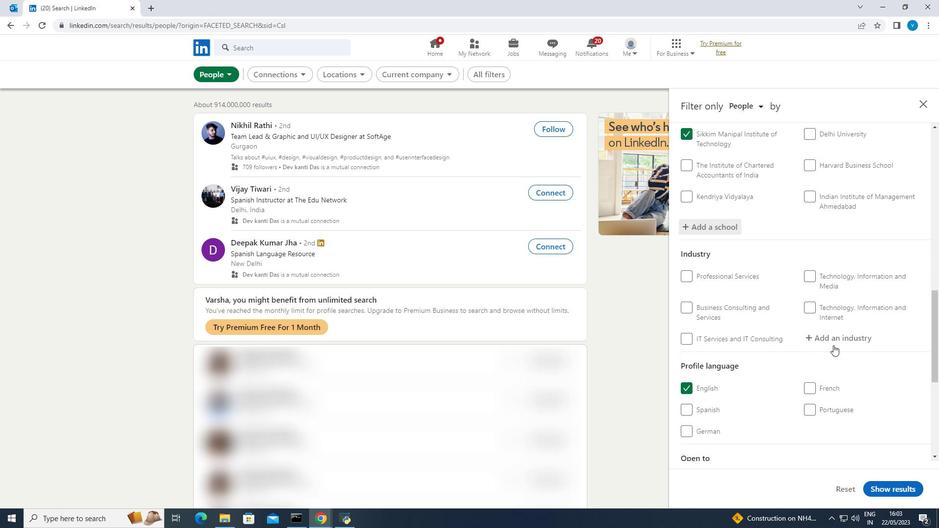 
Action: Mouse pressed left at (839, 342)
Screenshot: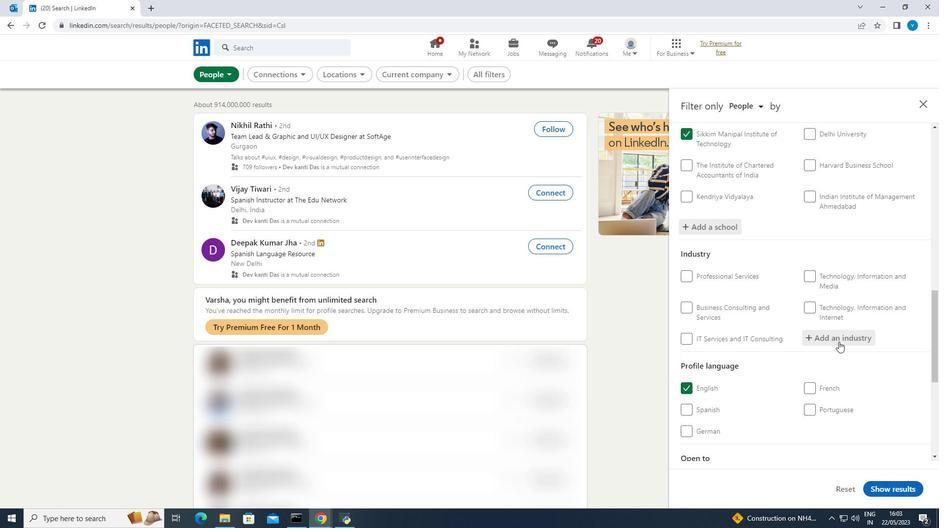 
Action: Mouse moved to (798, 283)
Screenshot: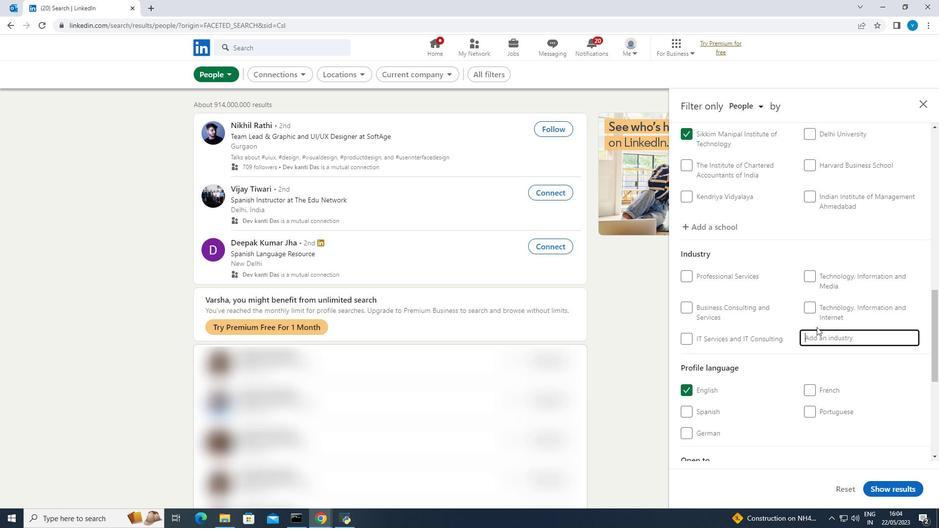 
Action: Key pressed <Key.shift><Key.shift><Key.shift><Key.shift><Key.shift>Legal
Screenshot: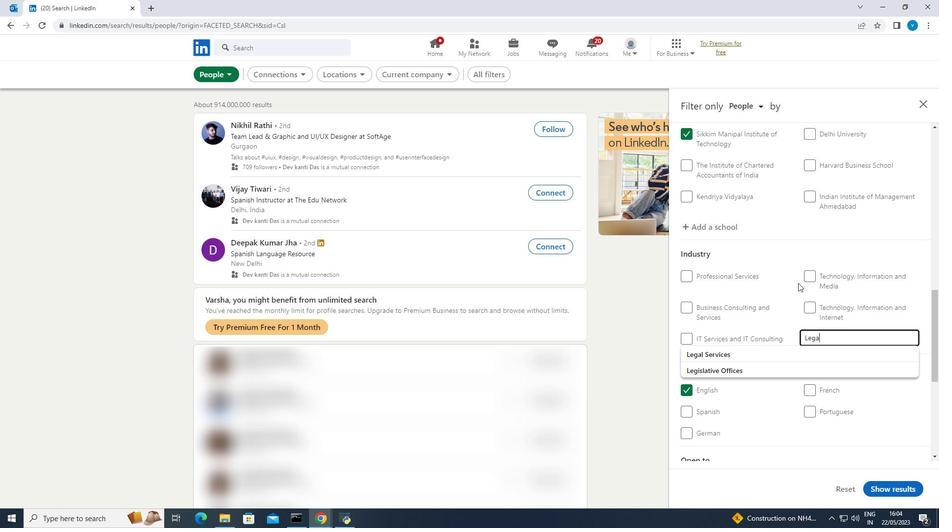
Action: Mouse moved to (765, 356)
Screenshot: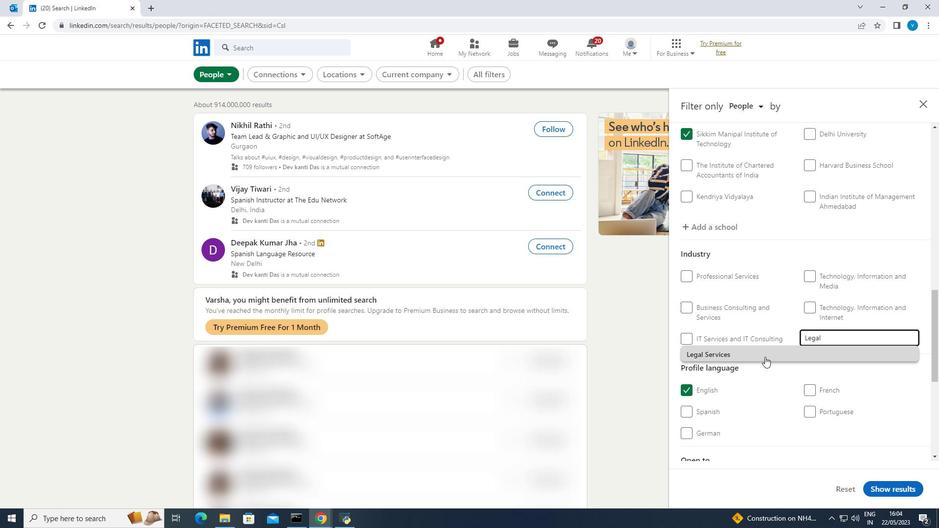
Action: Mouse pressed left at (765, 356)
Screenshot: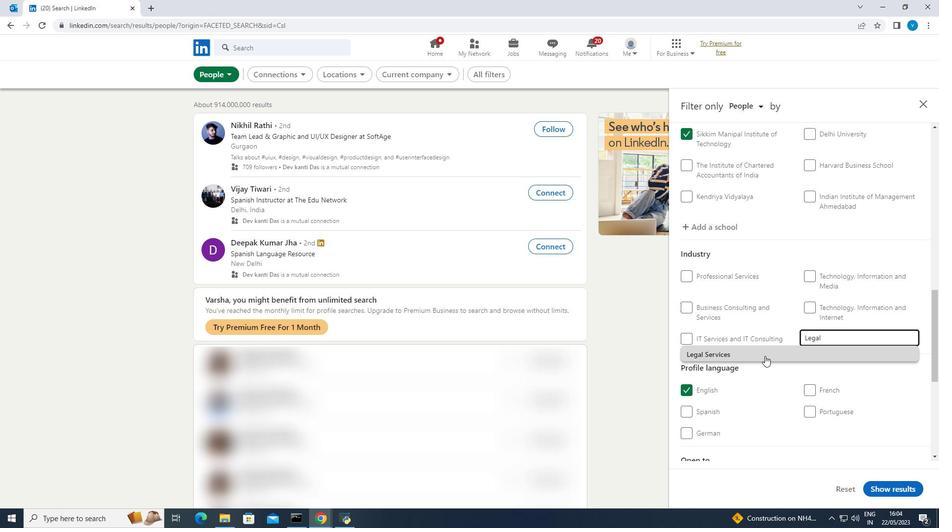 
Action: Mouse moved to (768, 353)
Screenshot: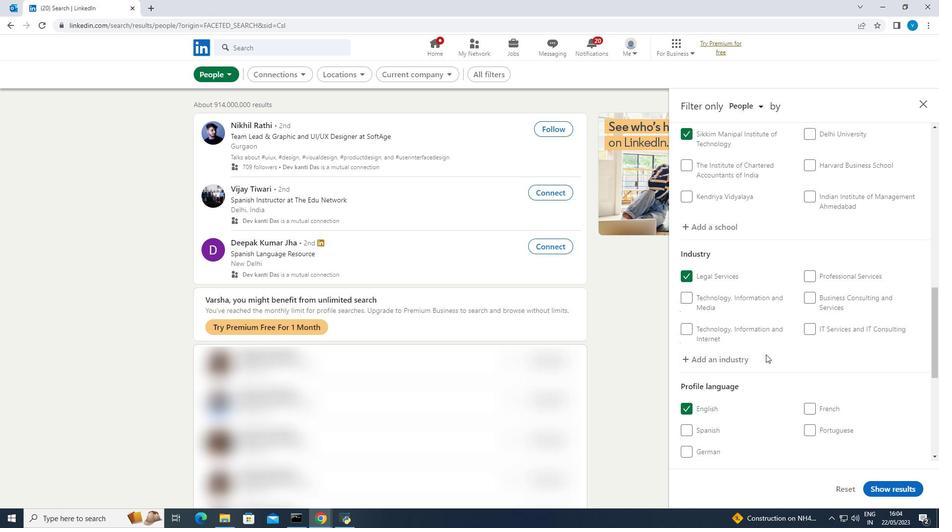 
Action: Mouse scrolled (768, 353) with delta (0, 0)
Screenshot: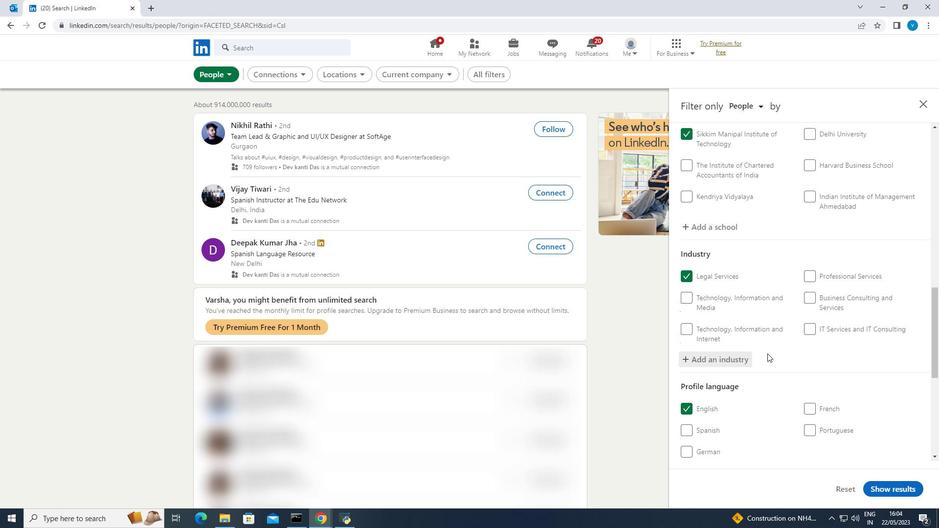 
Action: Mouse moved to (770, 353)
Screenshot: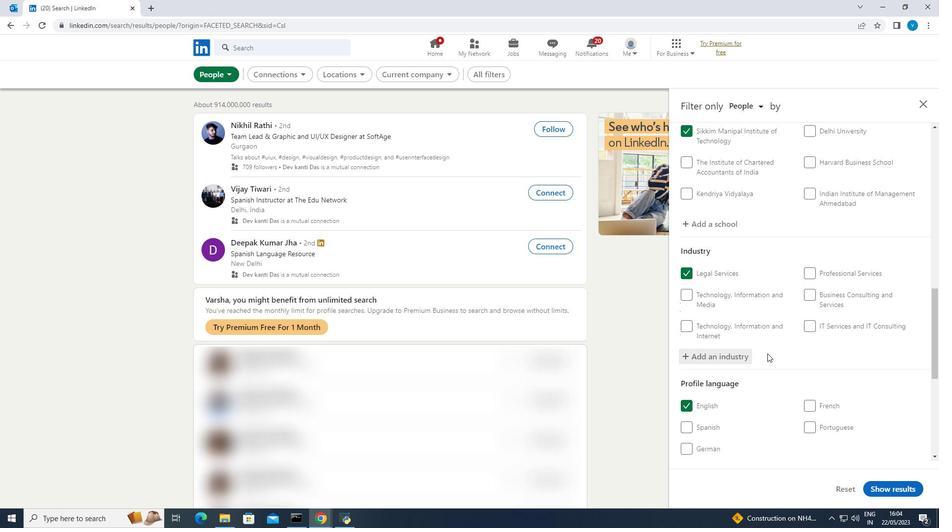 
Action: Mouse scrolled (770, 353) with delta (0, 0)
Screenshot: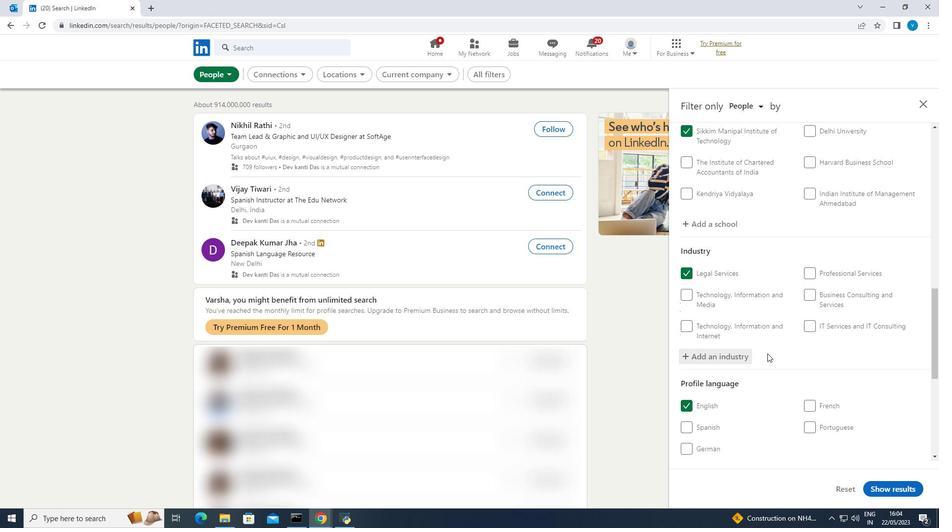 
Action: Mouse moved to (771, 353)
Screenshot: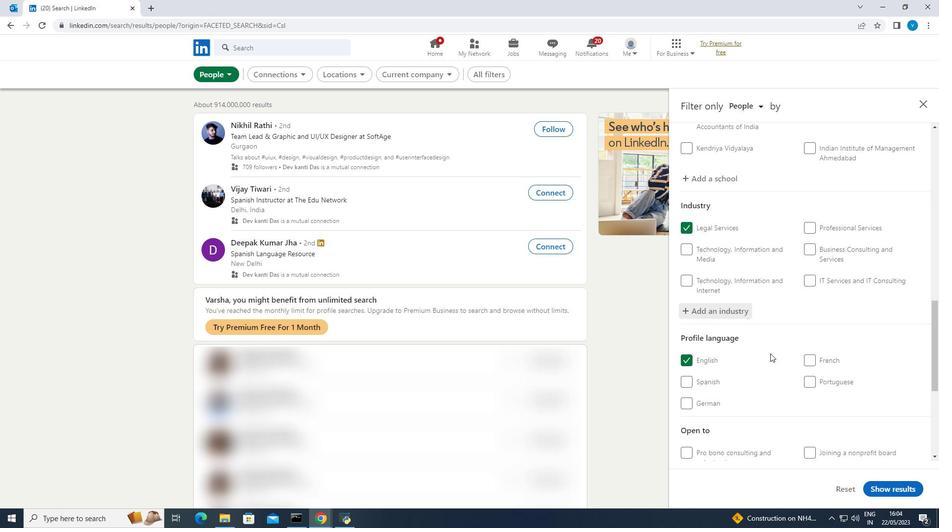 
Action: Mouse scrolled (771, 353) with delta (0, 0)
Screenshot: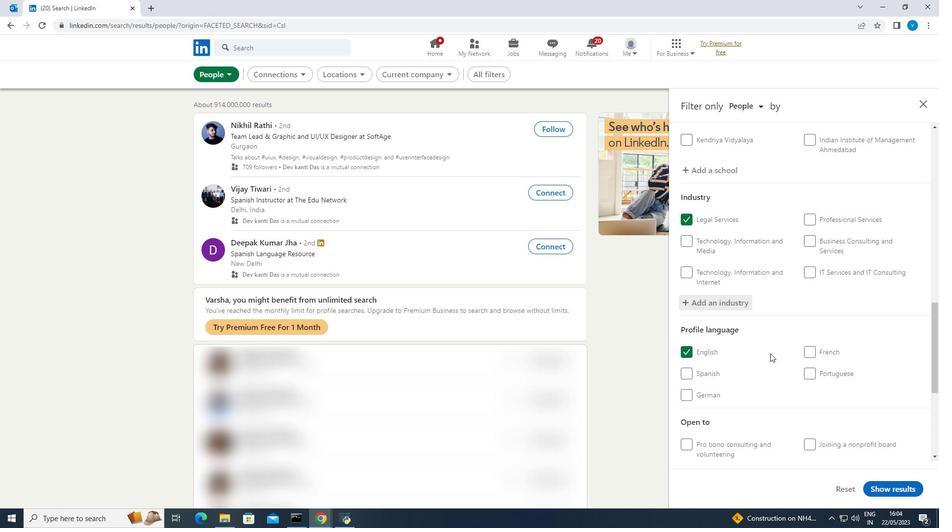 
Action: Mouse moved to (772, 353)
Screenshot: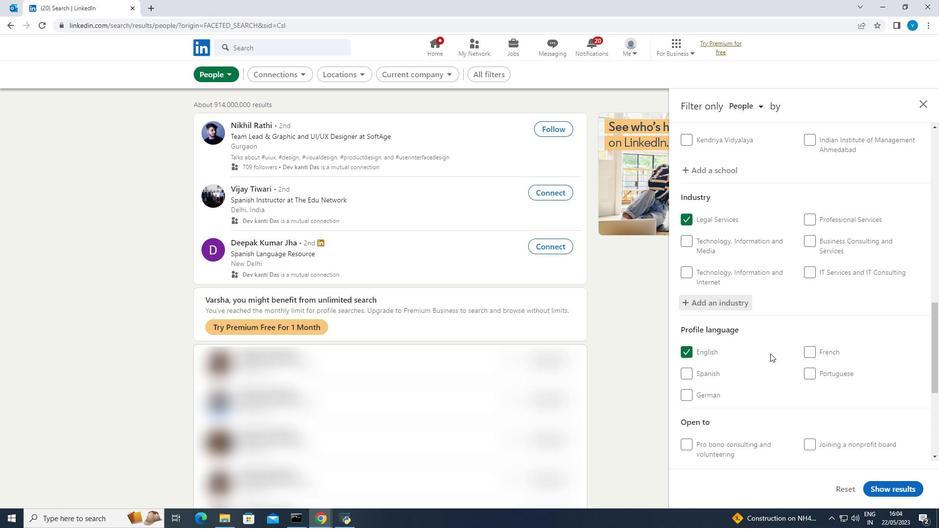 
Action: Mouse scrolled (772, 353) with delta (0, 0)
Screenshot: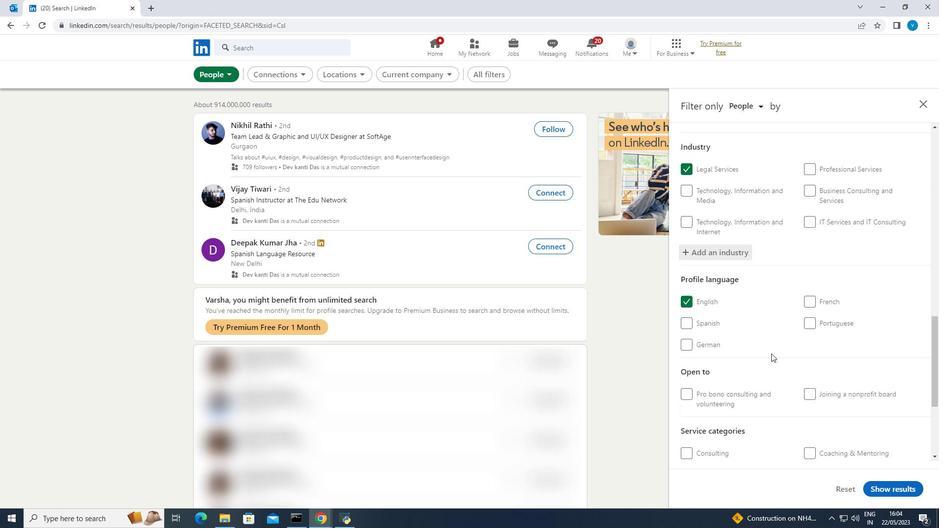 
Action: Mouse scrolled (772, 353) with delta (0, 0)
Screenshot: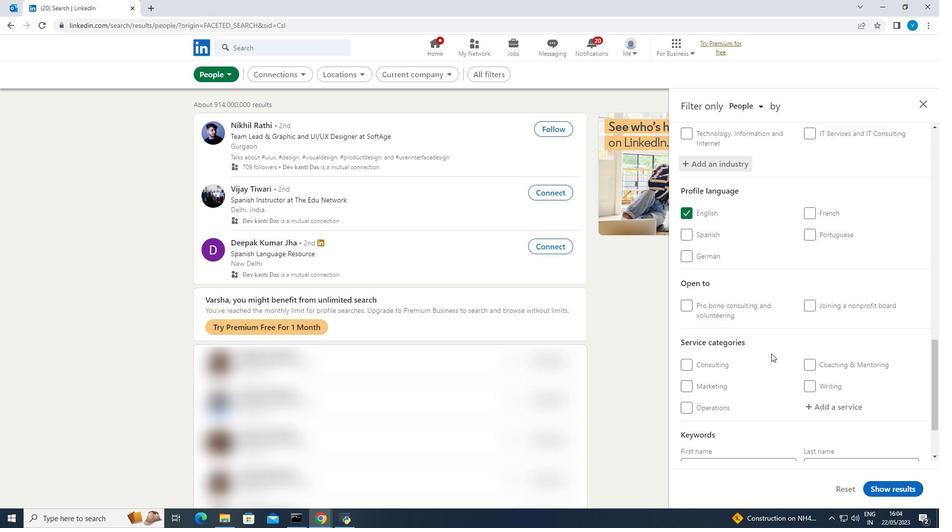 
Action: Mouse moved to (819, 362)
Screenshot: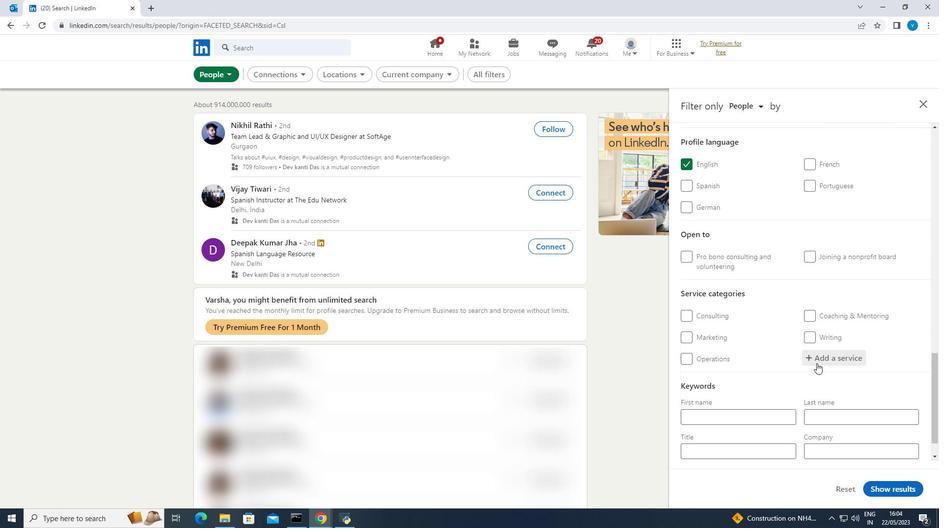 
Action: Mouse pressed left at (819, 362)
Screenshot: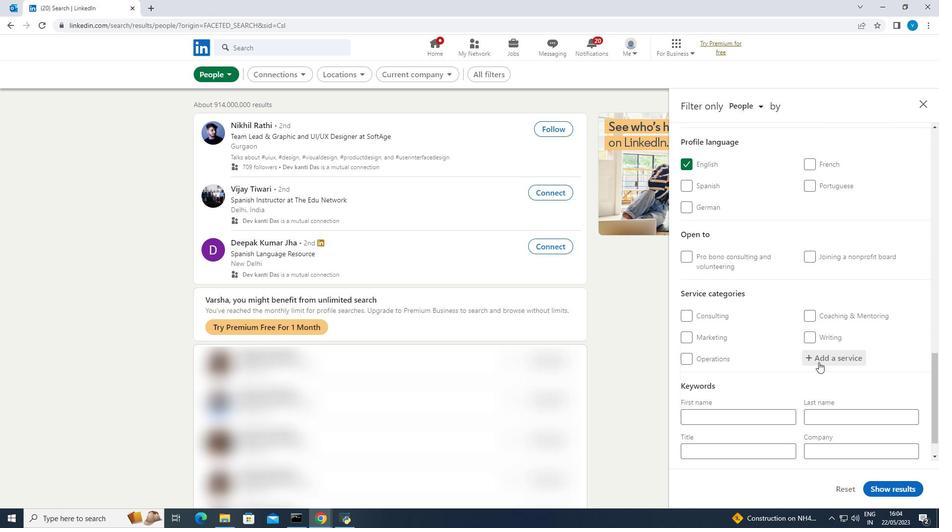 
Action: Mouse moved to (780, 261)
Screenshot: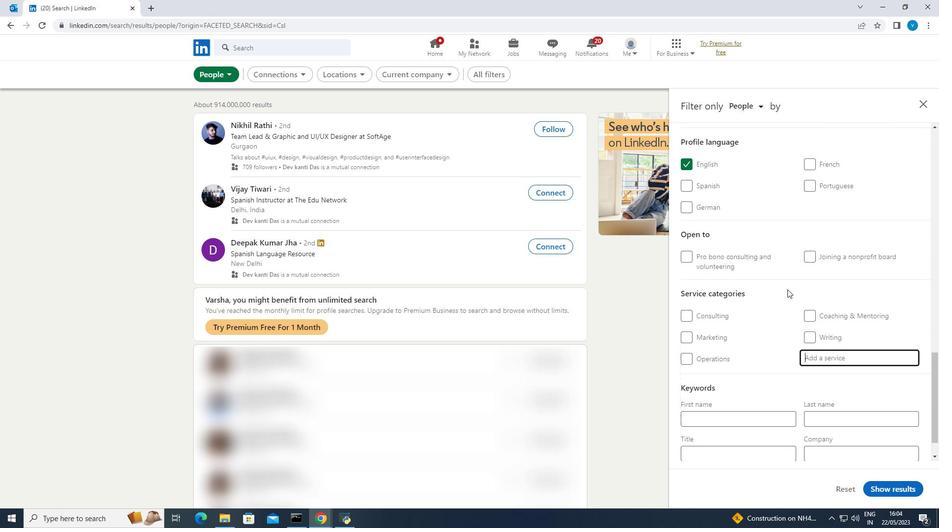 
Action: Key pressed <Key.shift><Key.shift>Personal<Key.space>
Screenshot: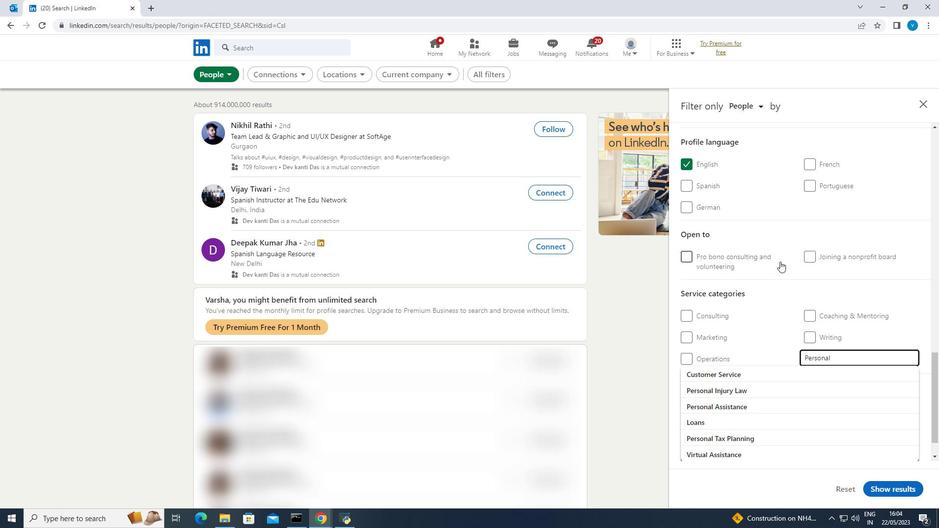 
Action: Mouse moved to (745, 391)
Screenshot: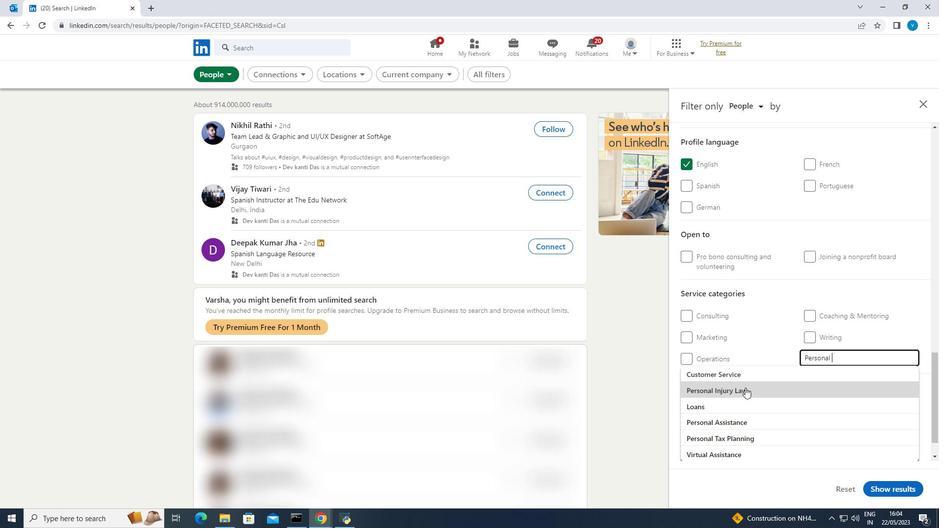 
Action: Mouse pressed left at (745, 391)
Screenshot: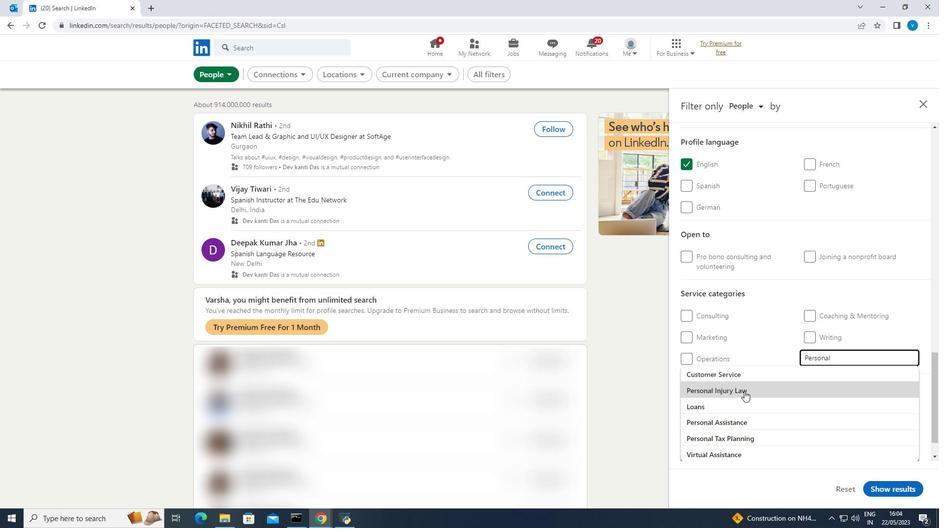 
Action: Mouse moved to (744, 392)
Screenshot: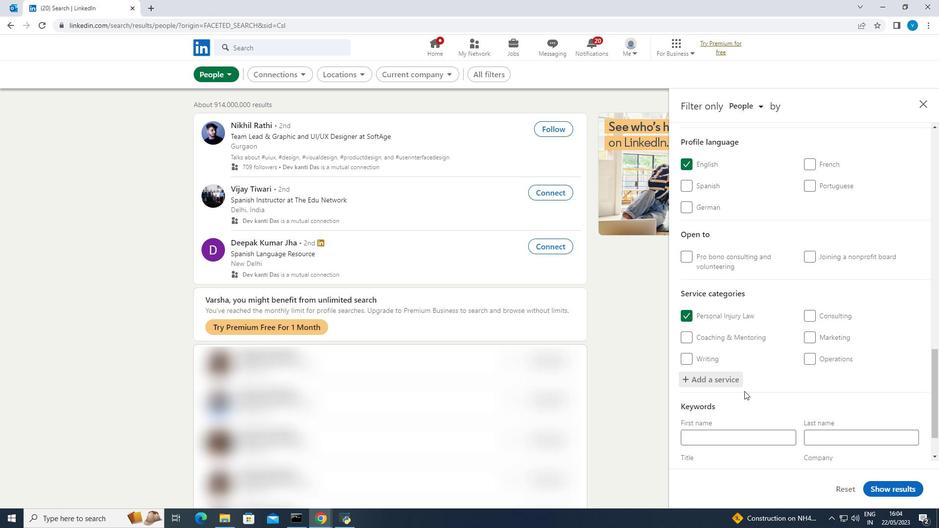 
Action: Mouse scrolled (744, 392) with delta (0, 0)
Screenshot: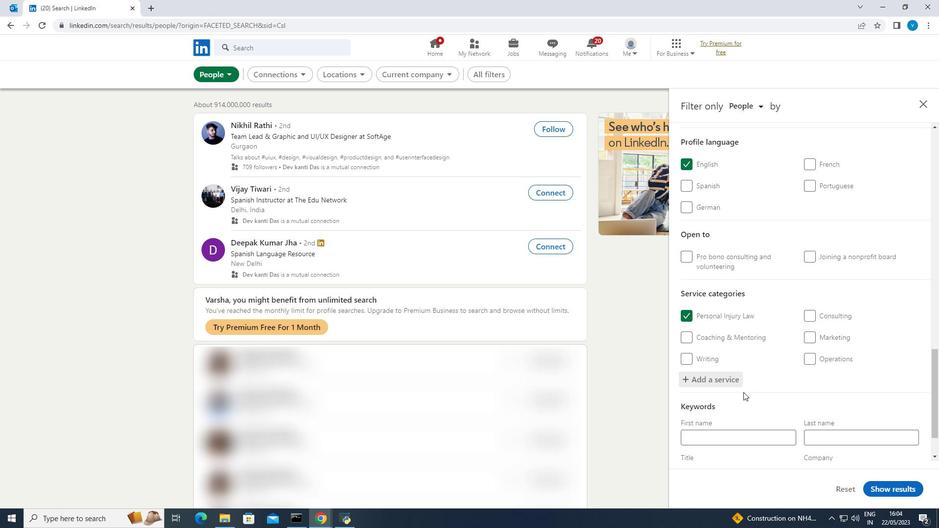 
Action: Mouse moved to (744, 392)
Screenshot: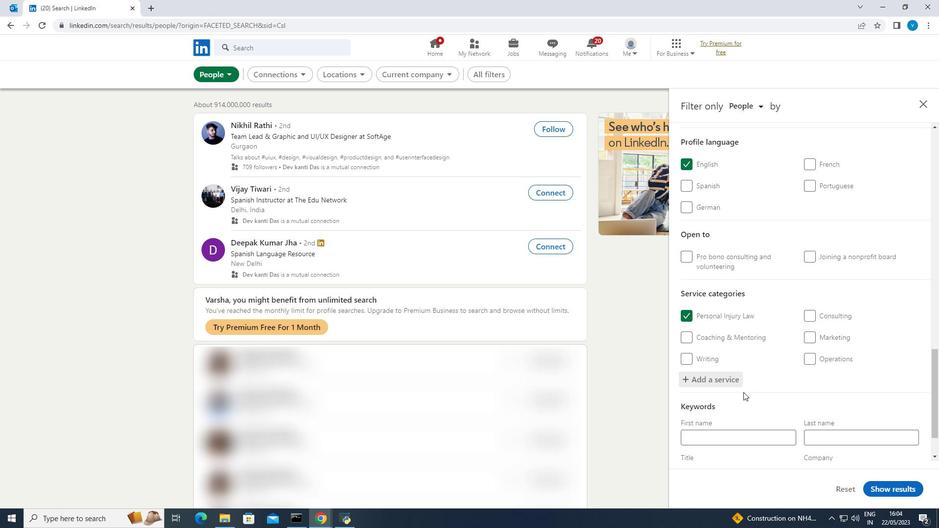 
Action: Mouse scrolled (744, 392) with delta (0, 0)
Screenshot: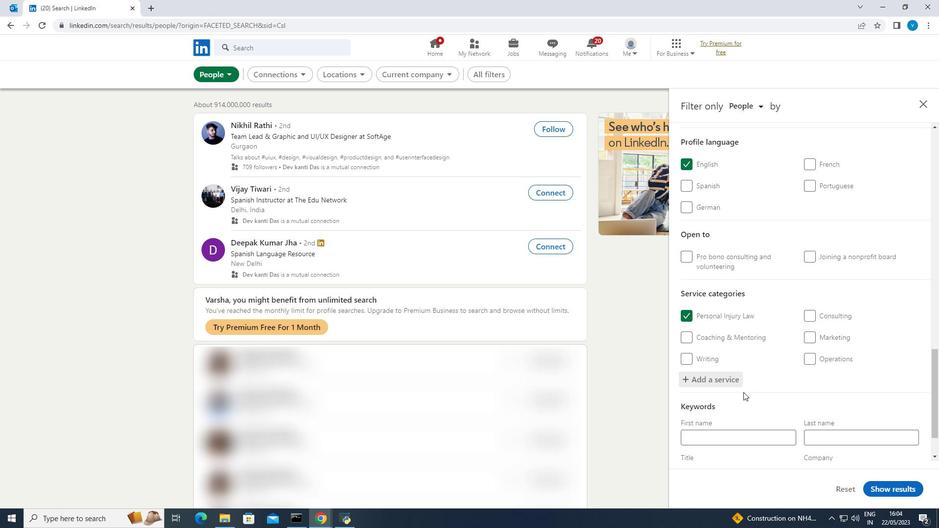 
Action: Mouse scrolled (744, 392) with delta (0, 0)
Screenshot: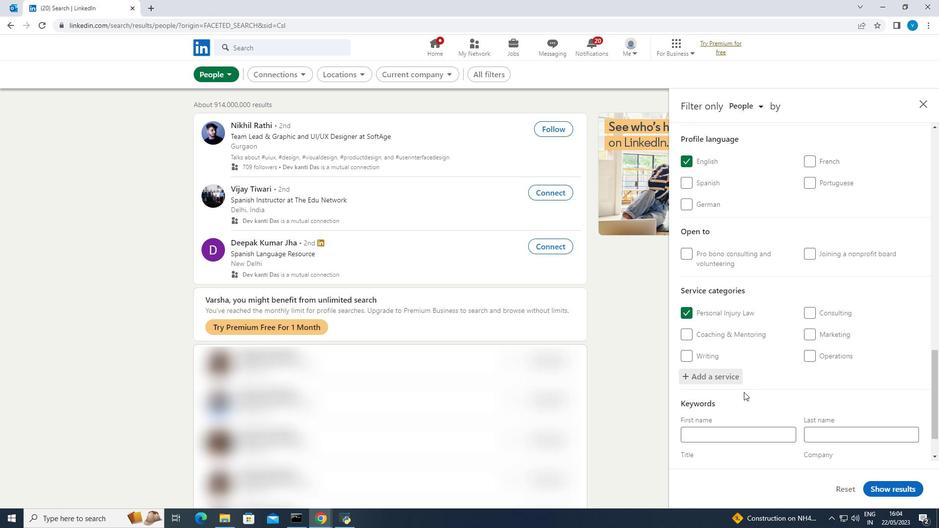 
Action: Mouse moved to (744, 392)
Screenshot: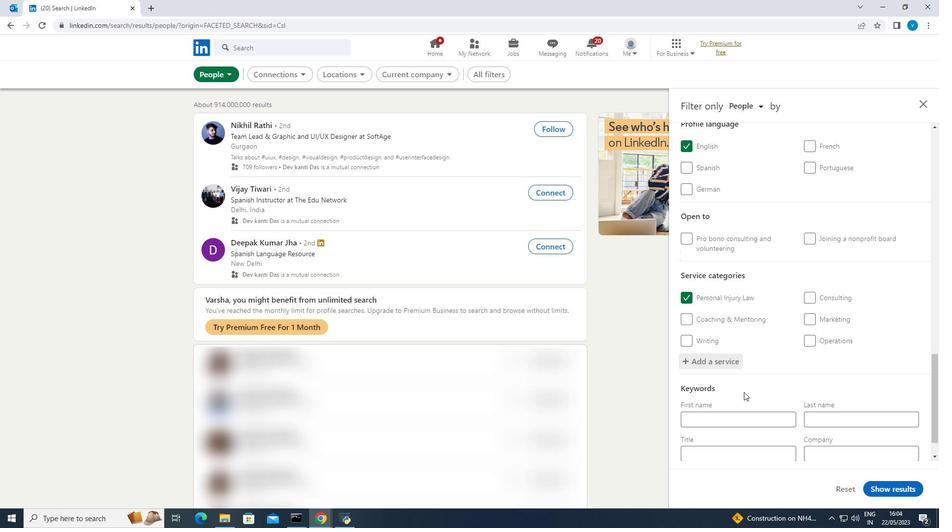 
Action: Mouse scrolled (744, 392) with delta (0, 0)
Screenshot: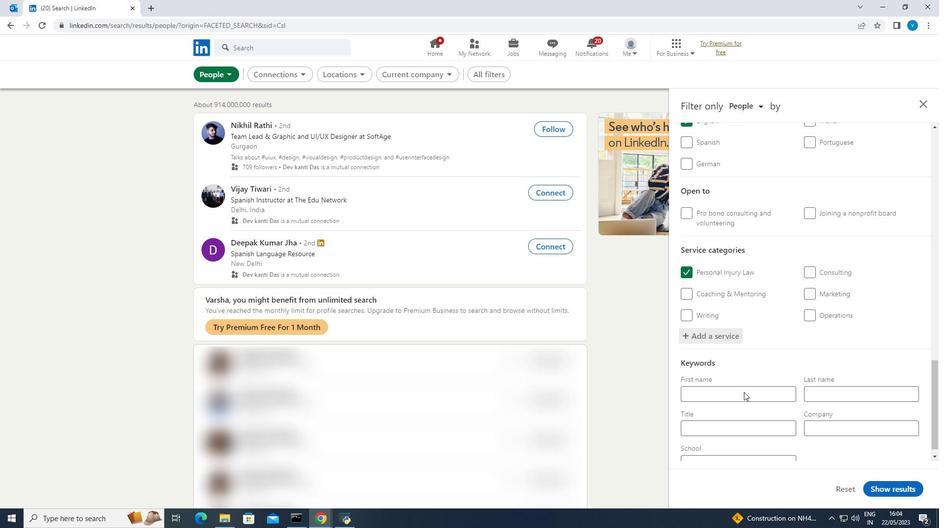 
Action: Mouse moved to (750, 412)
Screenshot: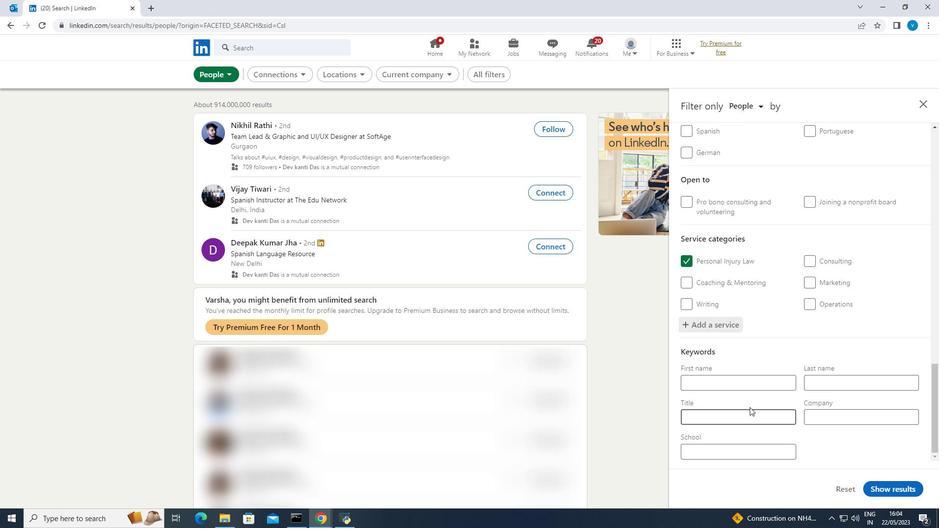 
Action: Mouse pressed left at (750, 412)
Screenshot: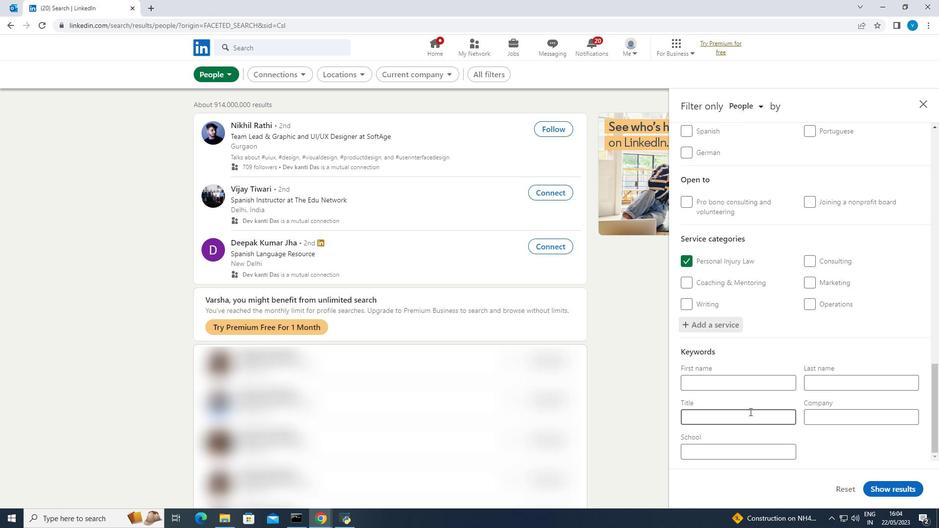 
Action: Mouse moved to (740, 395)
Screenshot: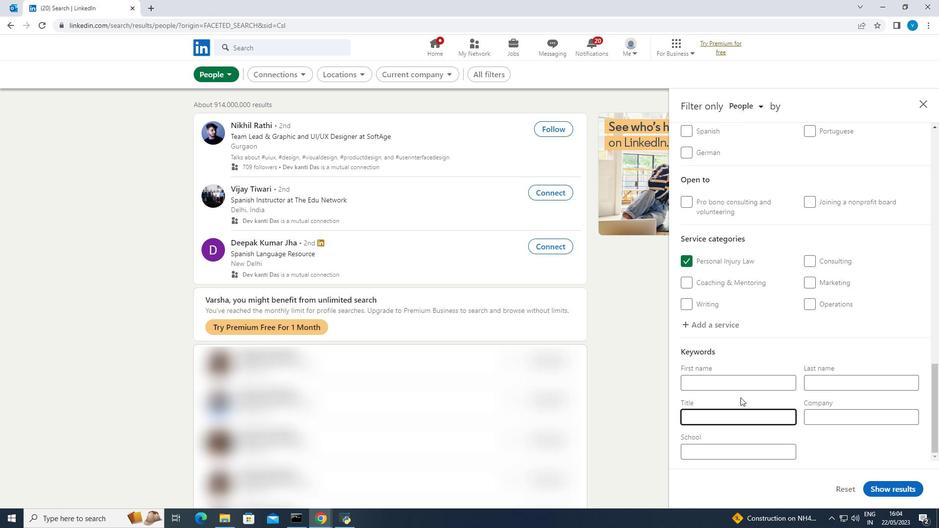 
Action: Key pressed <Key.shift><Key.shift>Nail<Key.space><Key.shift><Key.shift><Key.shift><Key.shift><Key.shift><Key.shift>Technician
Screenshot: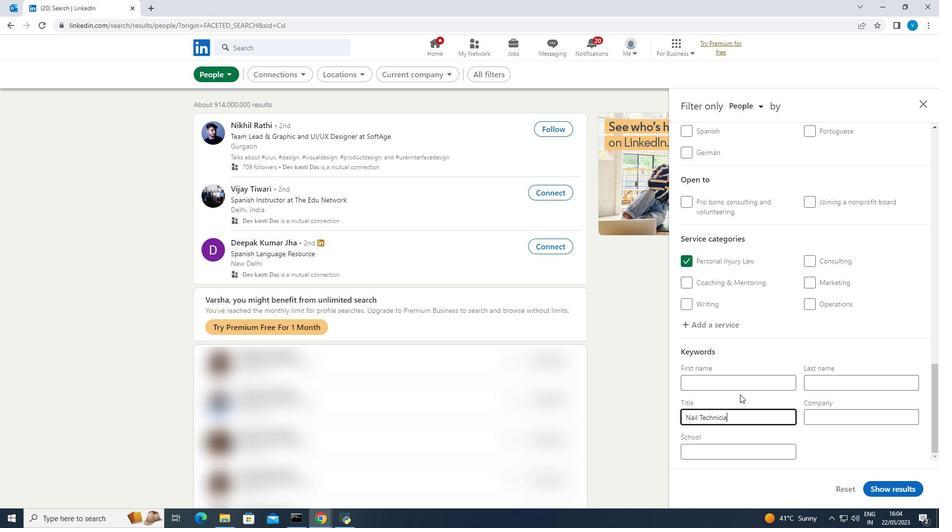 
Action: Mouse moved to (874, 491)
Screenshot: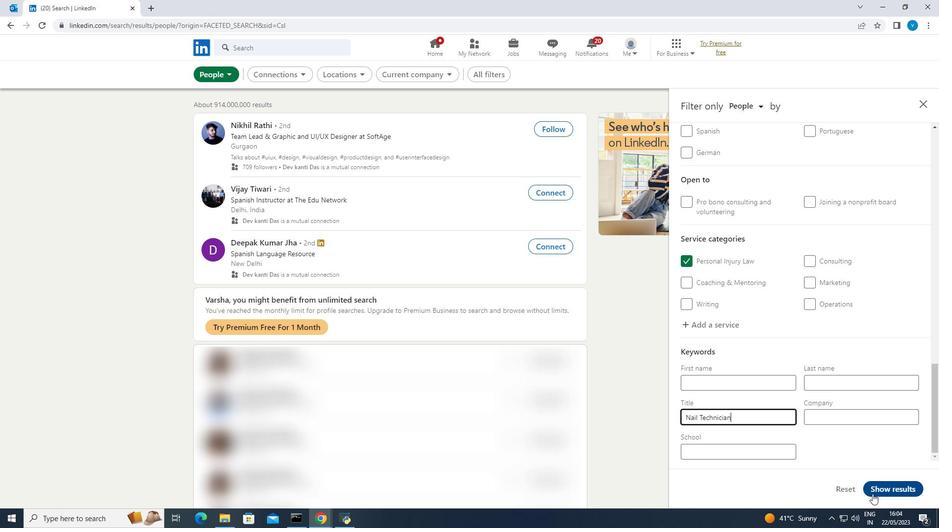 
Action: Mouse pressed left at (874, 491)
Screenshot: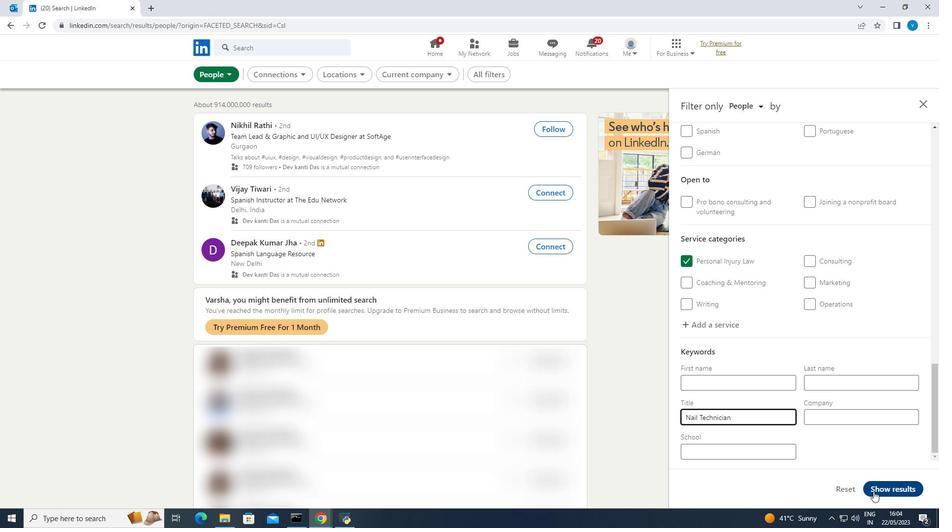 
Action: Mouse moved to (831, 413)
Screenshot: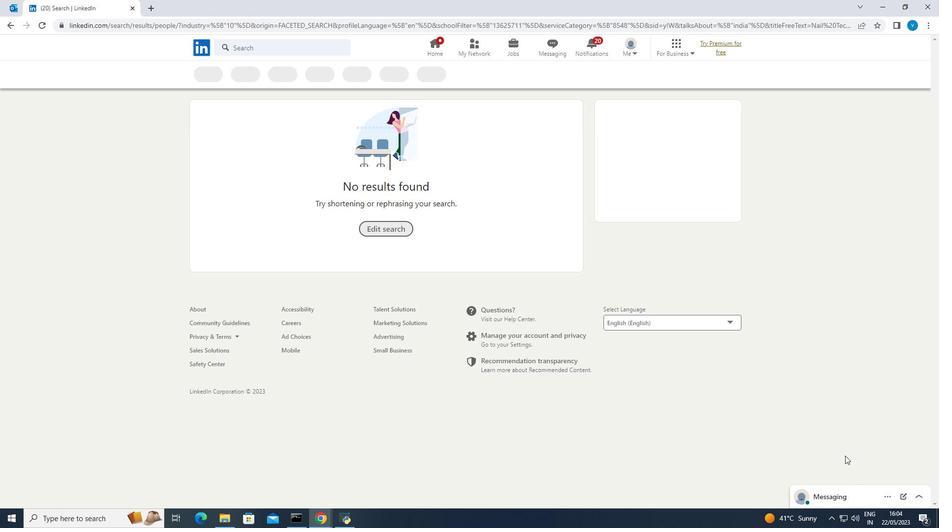
